 Task: Add an event with the title Second Lunch and Learn: Effective Email Communication, date '2024/05/26', time 7:30 AM to 9:30 AMand add a description: The facilitator will provide a briefing on the rules, objectives, and safety guidelines of the scavenger hunt. Teams will receive their scavenger hunt checklist, which may include a combination of physical objects to find, riddles to solve, or tasks to complete.Select event color  Sage . Add location for the event as: 456 Parthenon, Athens, Greece, logged in from the account softage.6@softage.netand send the event invitation to softage.4@softage.net and softage.5@softage.net. Set a reminder for the event Daily
Action: Mouse moved to (101, 111)
Screenshot: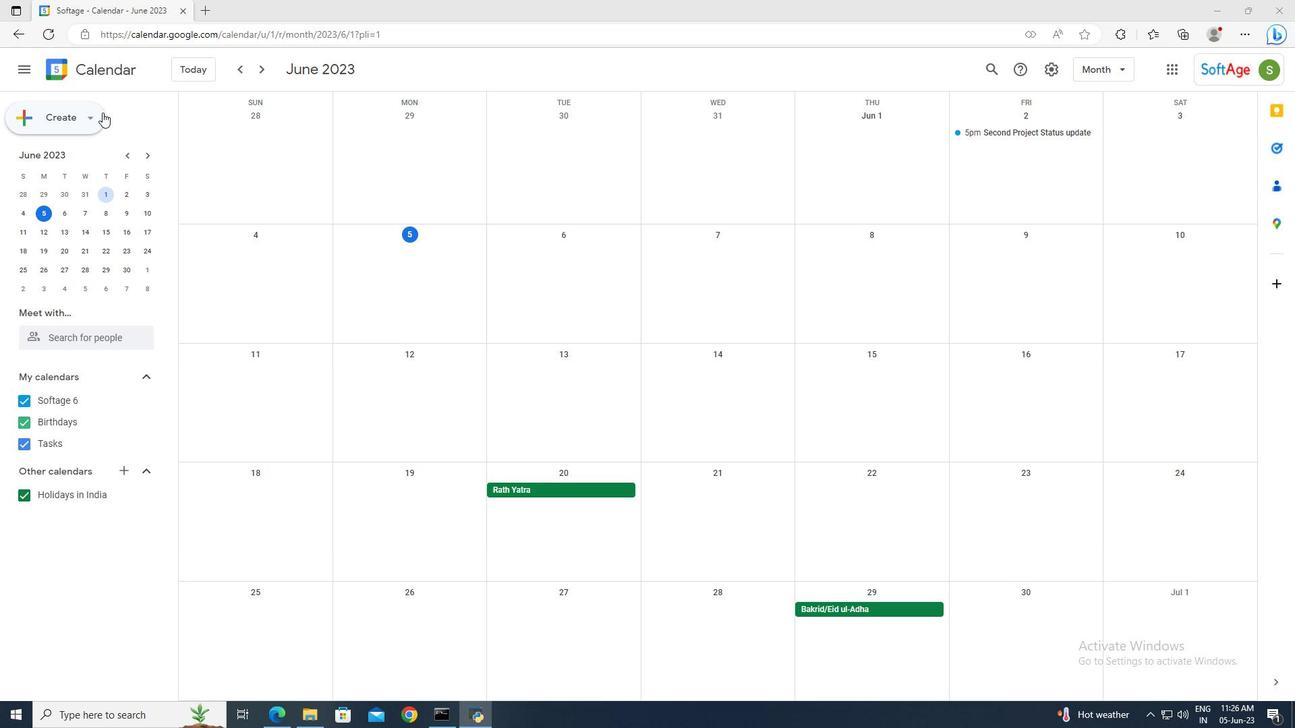 
Action: Mouse pressed left at (101, 111)
Screenshot: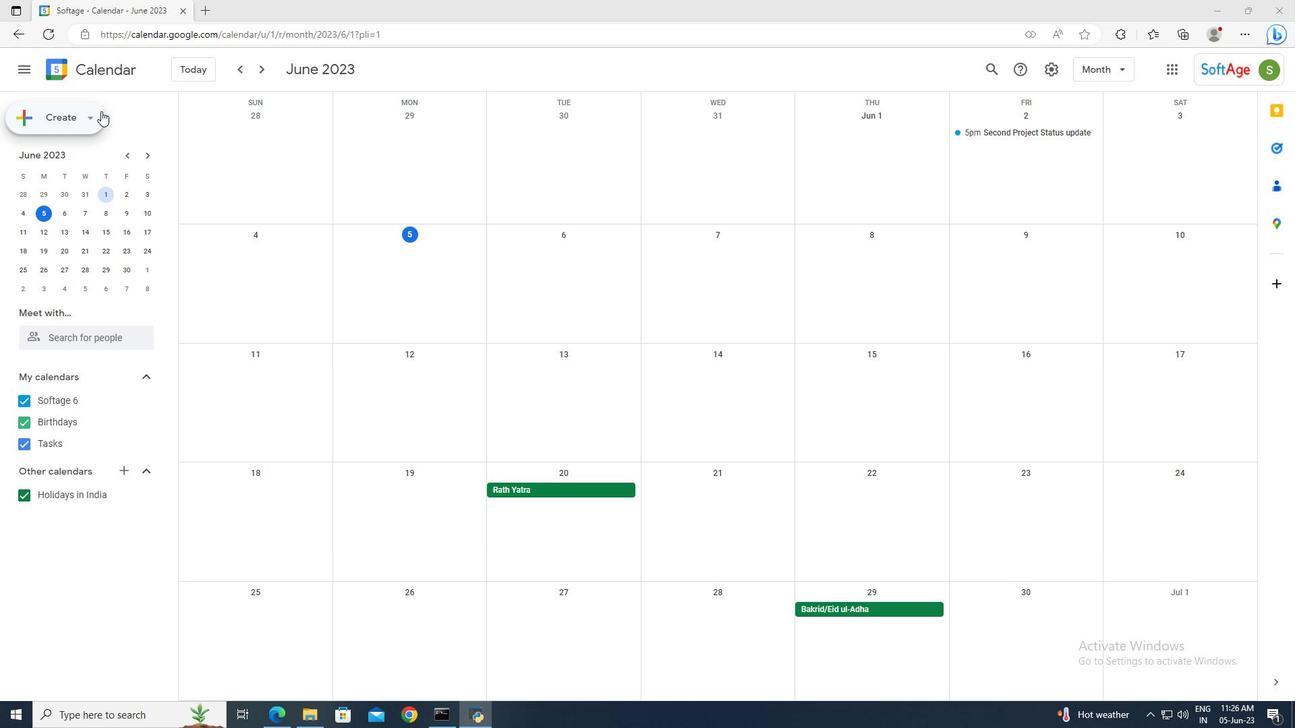 
Action: Mouse moved to (103, 147)
Screenshot: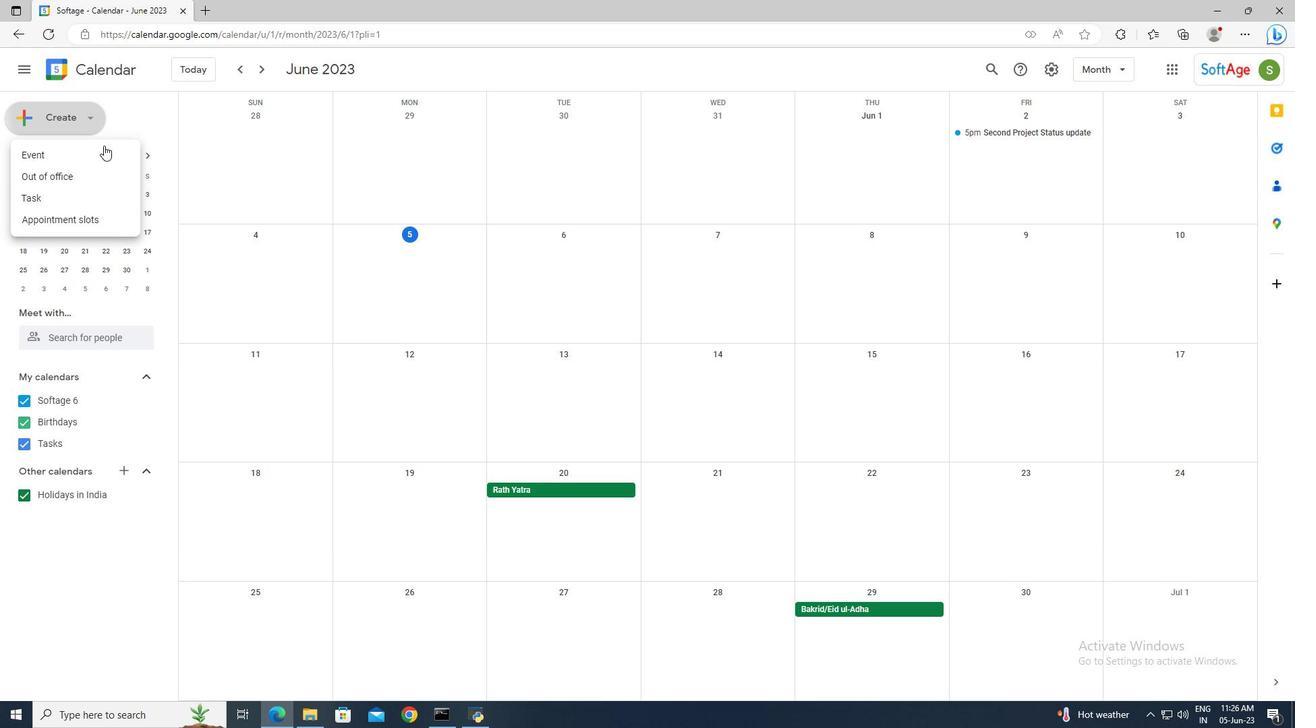 
Action: Mouse pressed left at (103, 147)
Screenshot: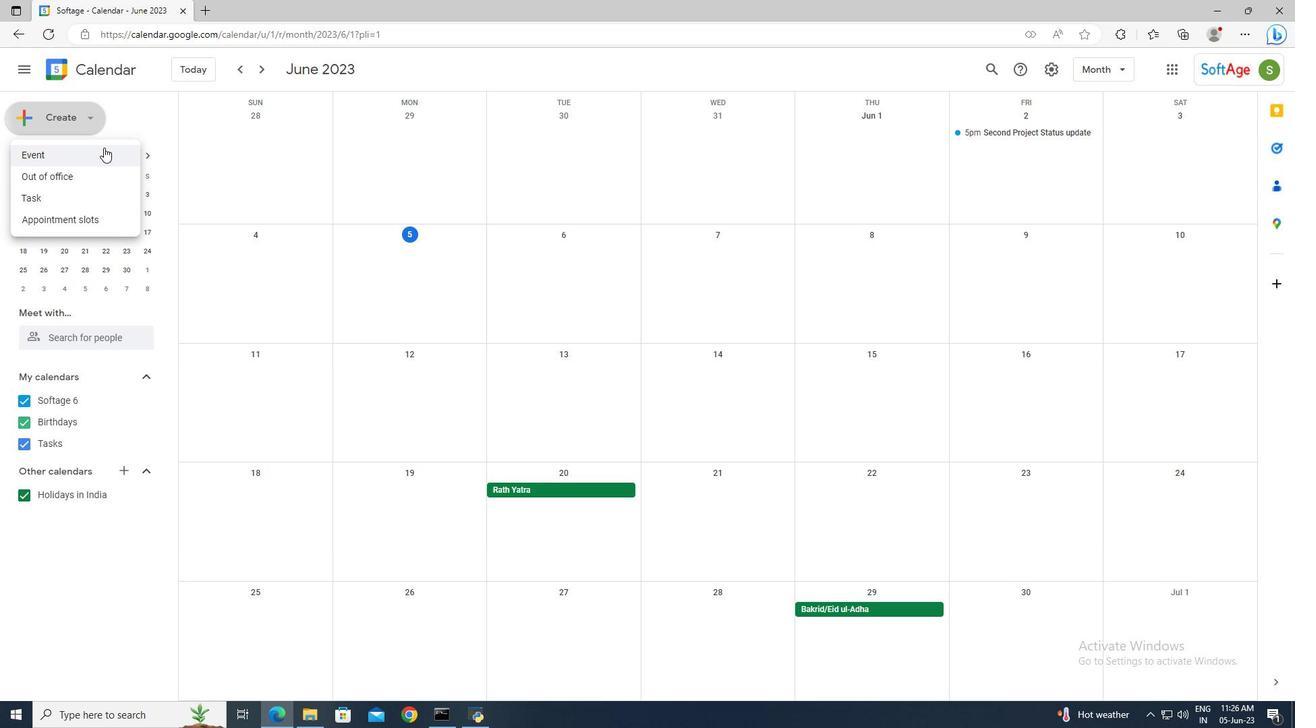 
Action: Mouse moved to (655, 460)
Screenshot: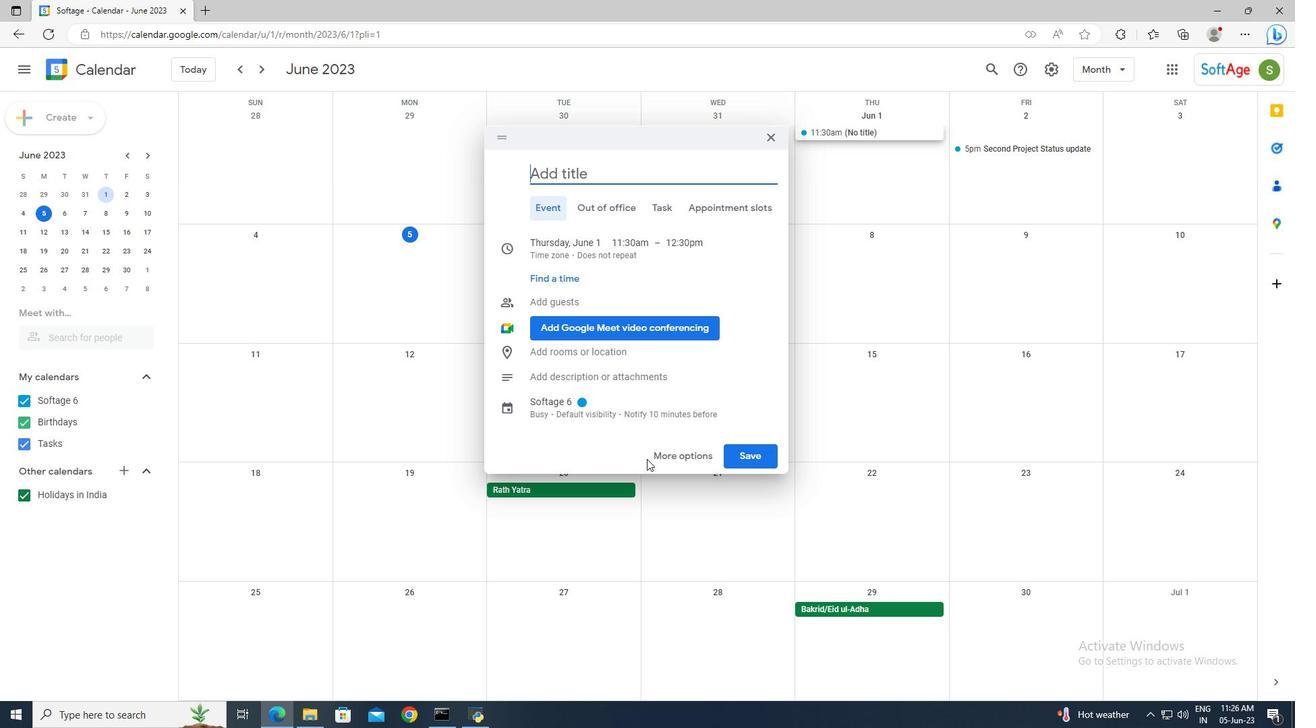 
Action: Mouse pressed left at (655, 460)
Screenshot: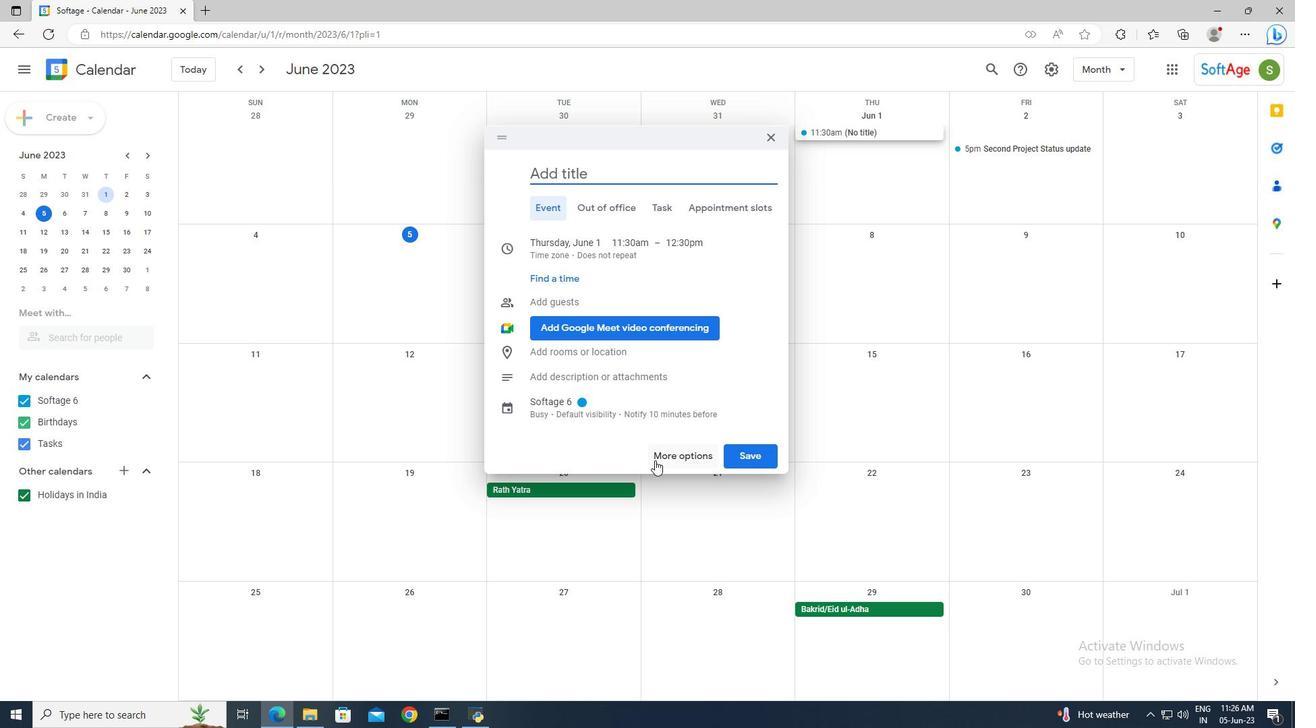 
Action: Mouse moved to (348, 83)
Screenshot: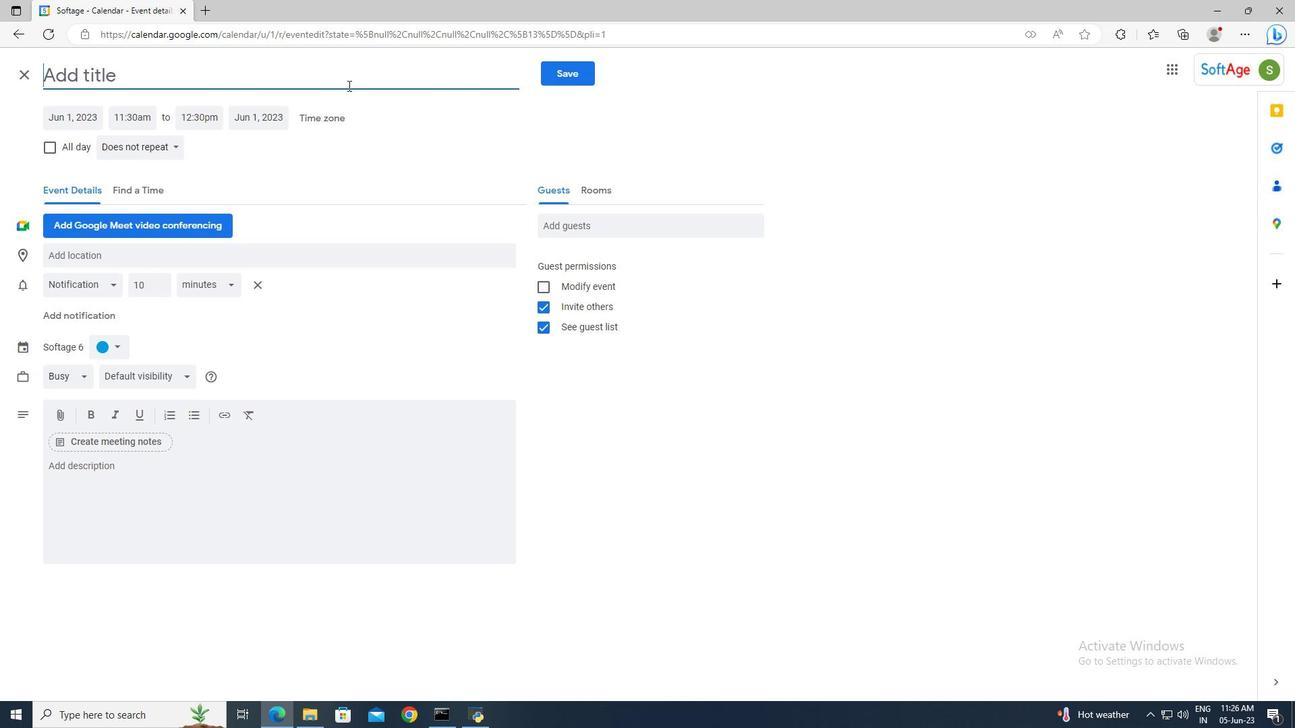 
Action: Mouse pressed left at (348, 83)
Screenshot: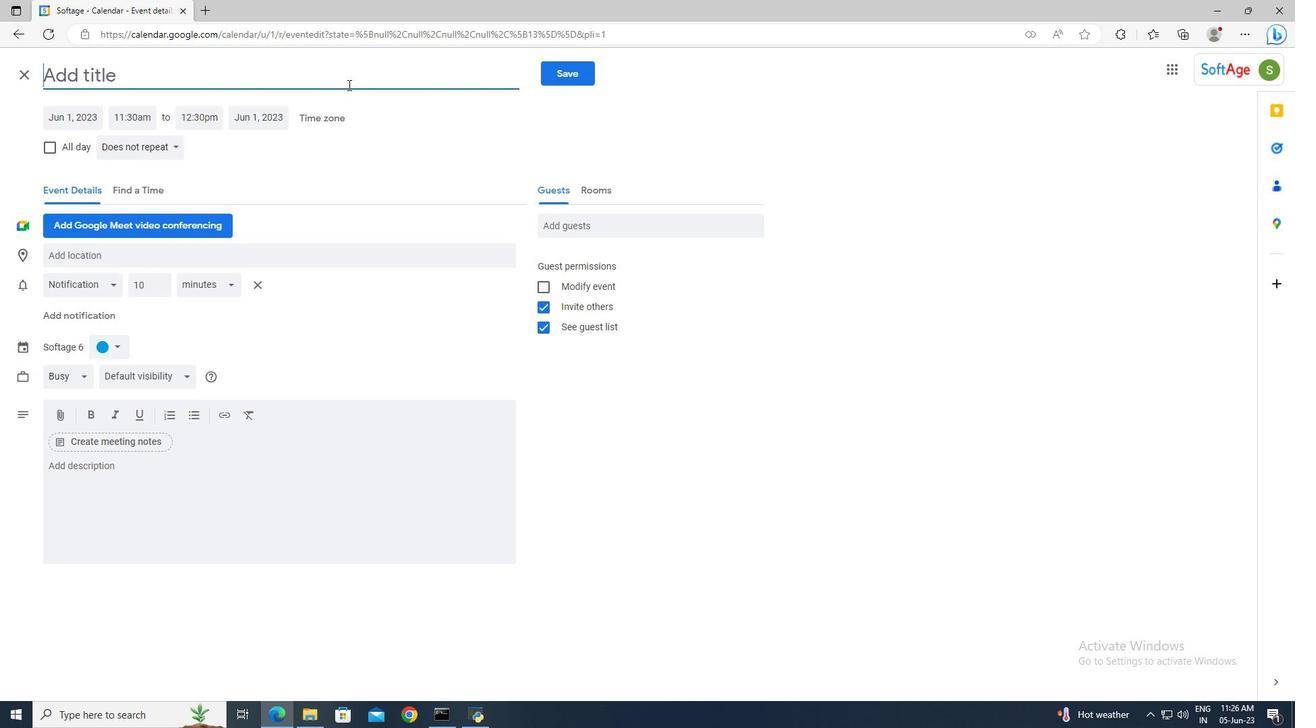 
Action: Key pressed <Key.shift>Second<Key.space><Key.shift>Lunch<Key.space>and<Key.space><Key.shift>Learn<Key.shift>:<Key.space><Key.shift>Effective<Key.space><Key.shift>Email<Key.space><Key.shift>Communication
Screenshot: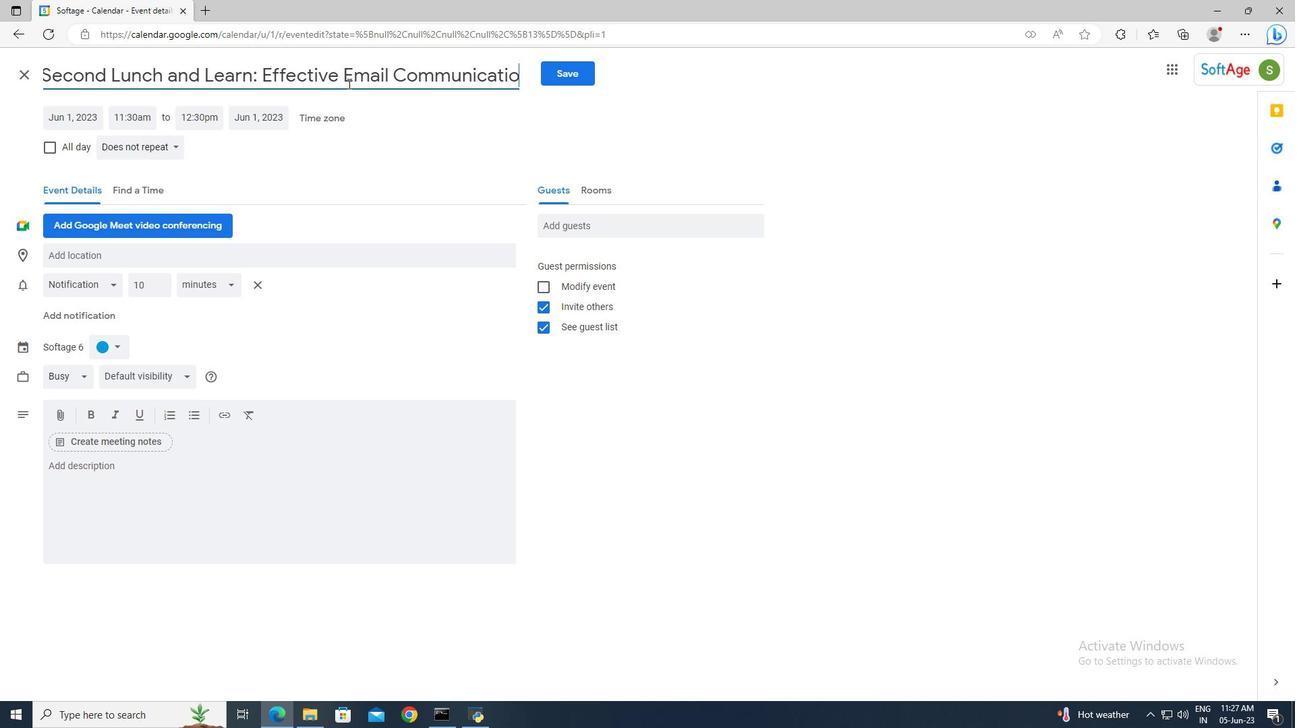 
Action: Mouse moved to (99, 118)
Screenshot: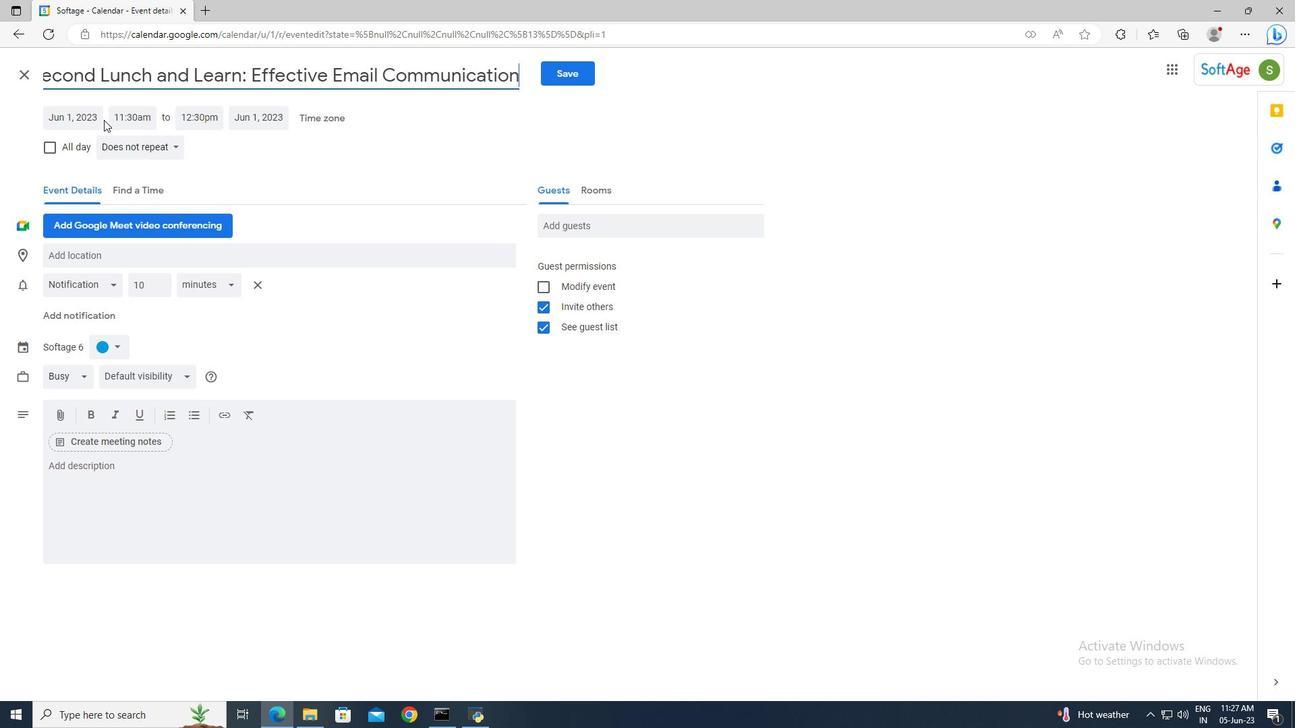 
Action: Mouse pressed left at (99, 118)
Screenshot: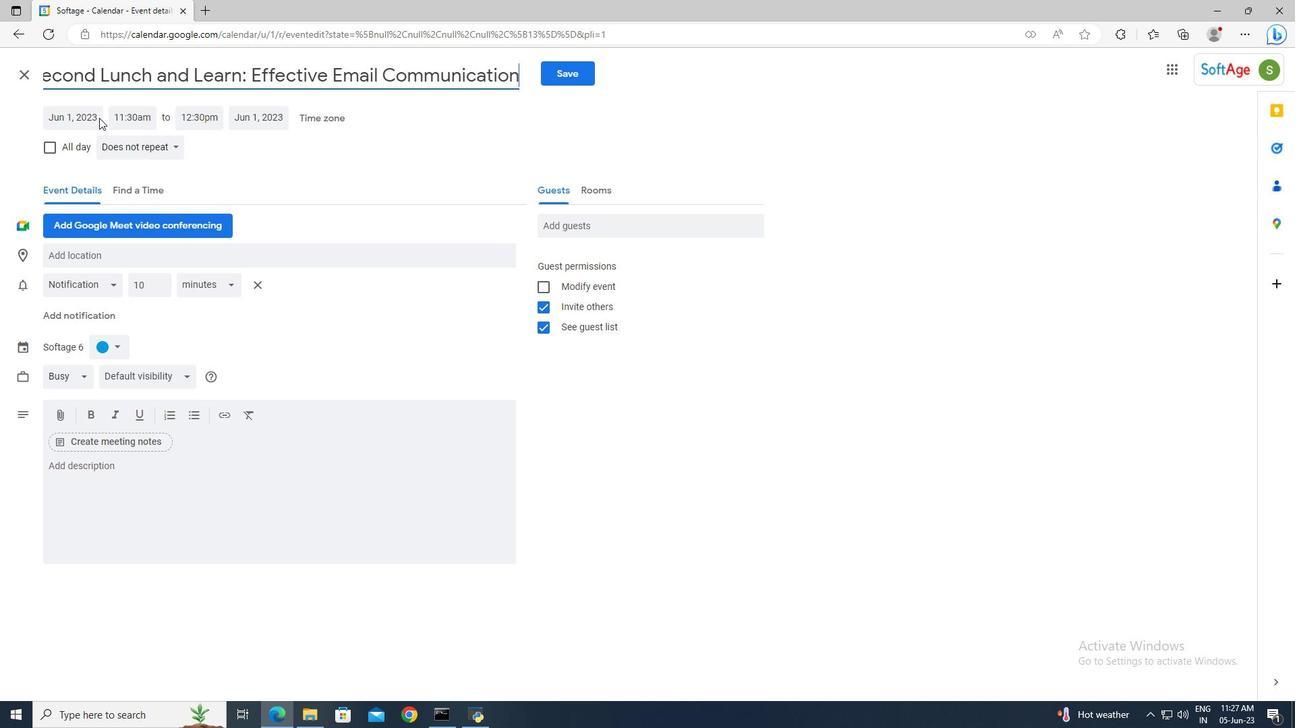 
Action: Mouse moved to (215, 148)
Screenshot: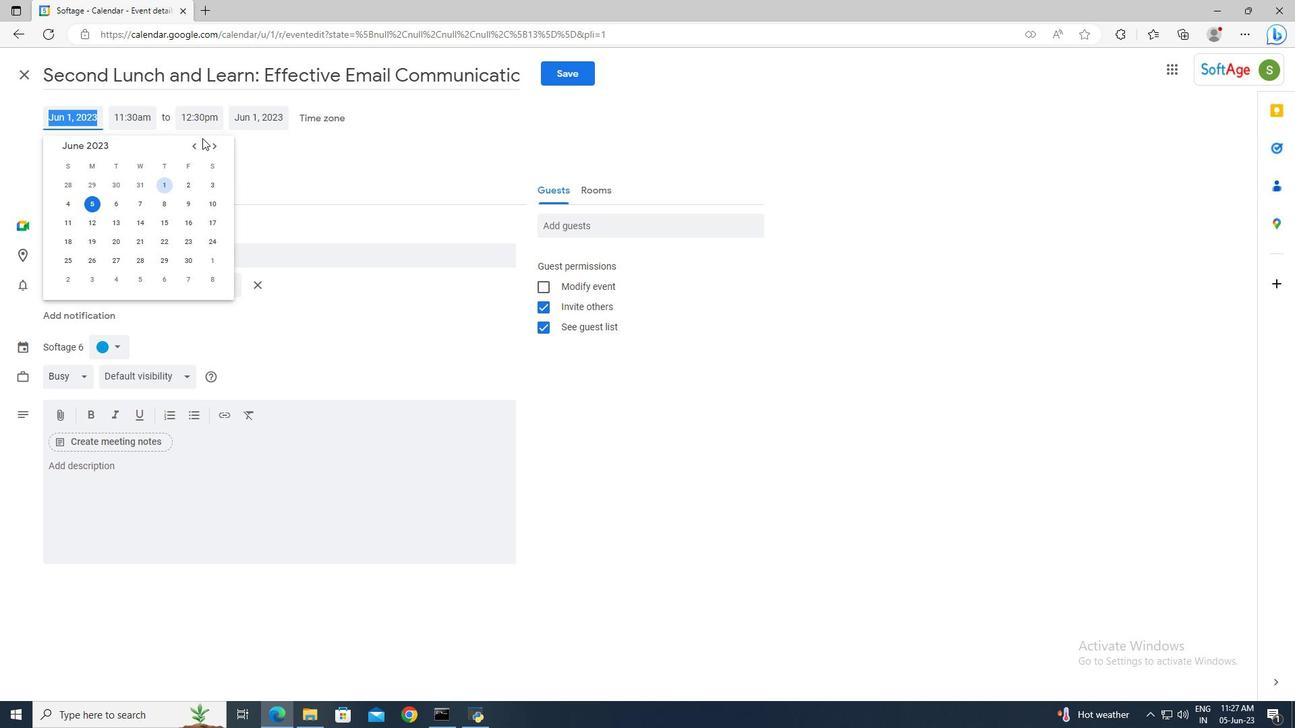 
Action: Mouse pressed left at (215, 148)
Screenshot: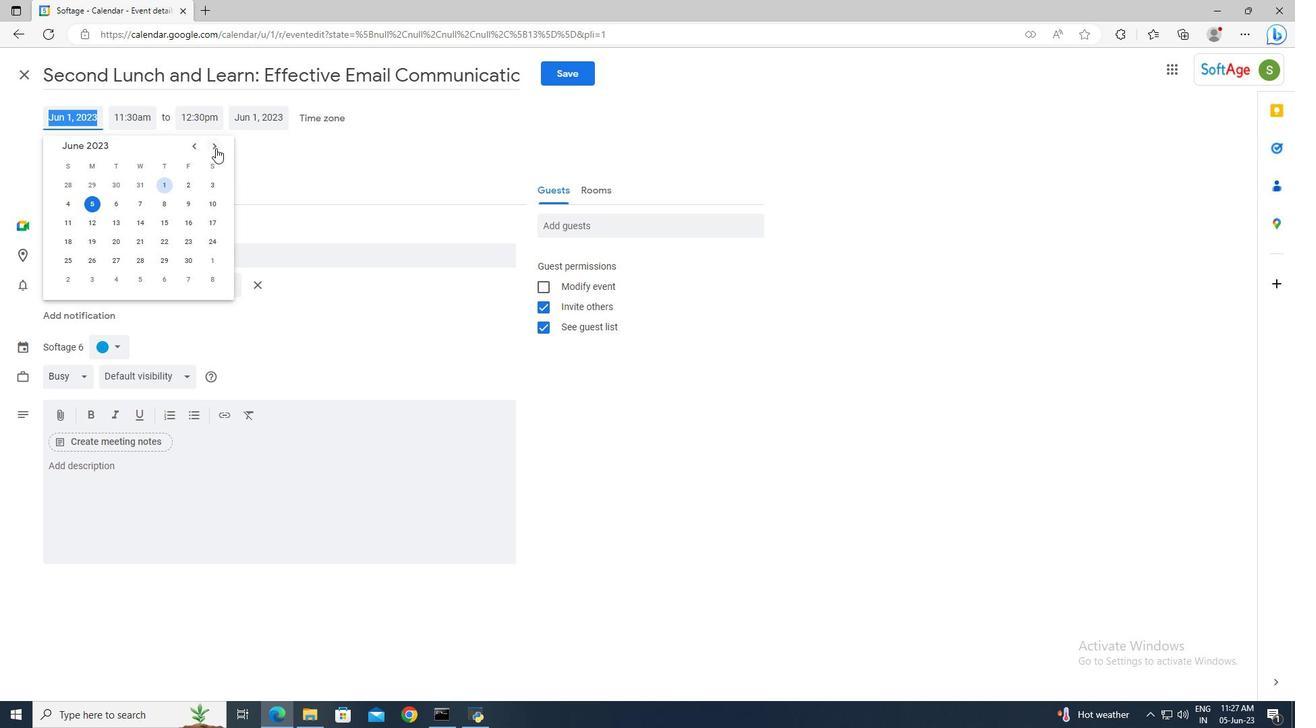 
Action: Mouse pressed left at (215, 148)
Screenshot: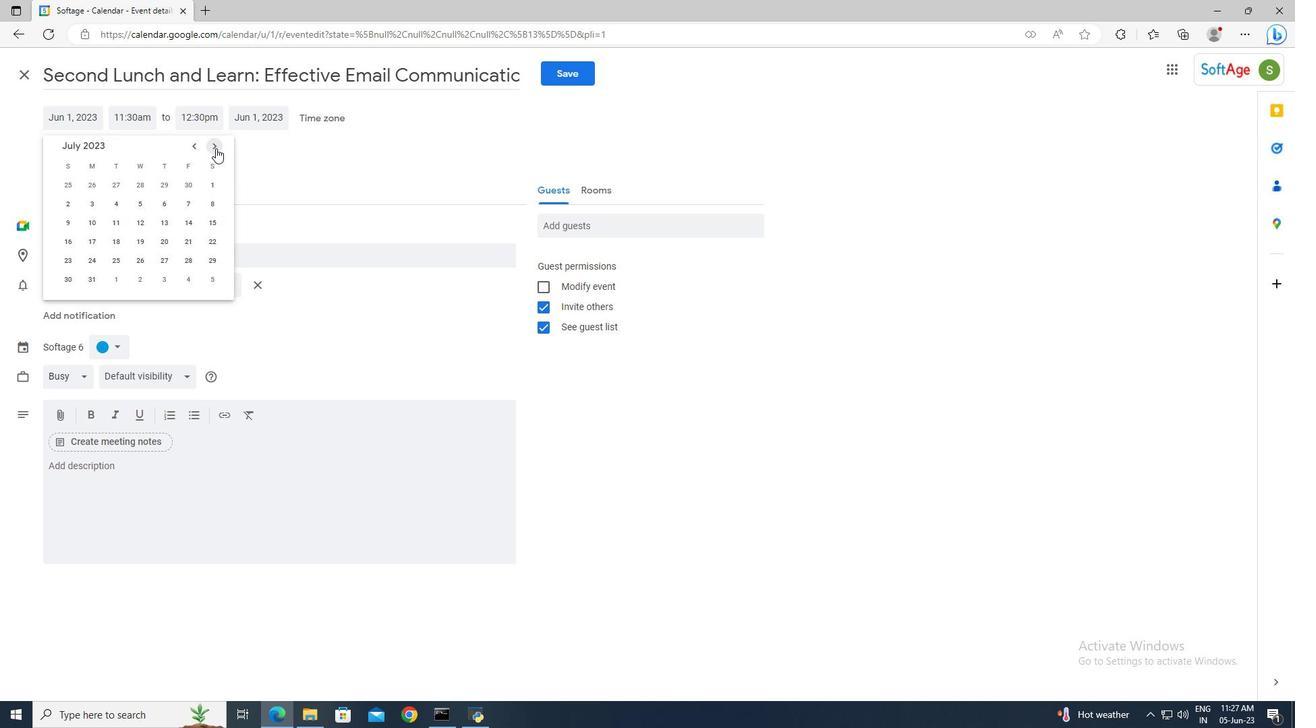 
Action: Mouse pressed left at (215, 148)
Screenshot: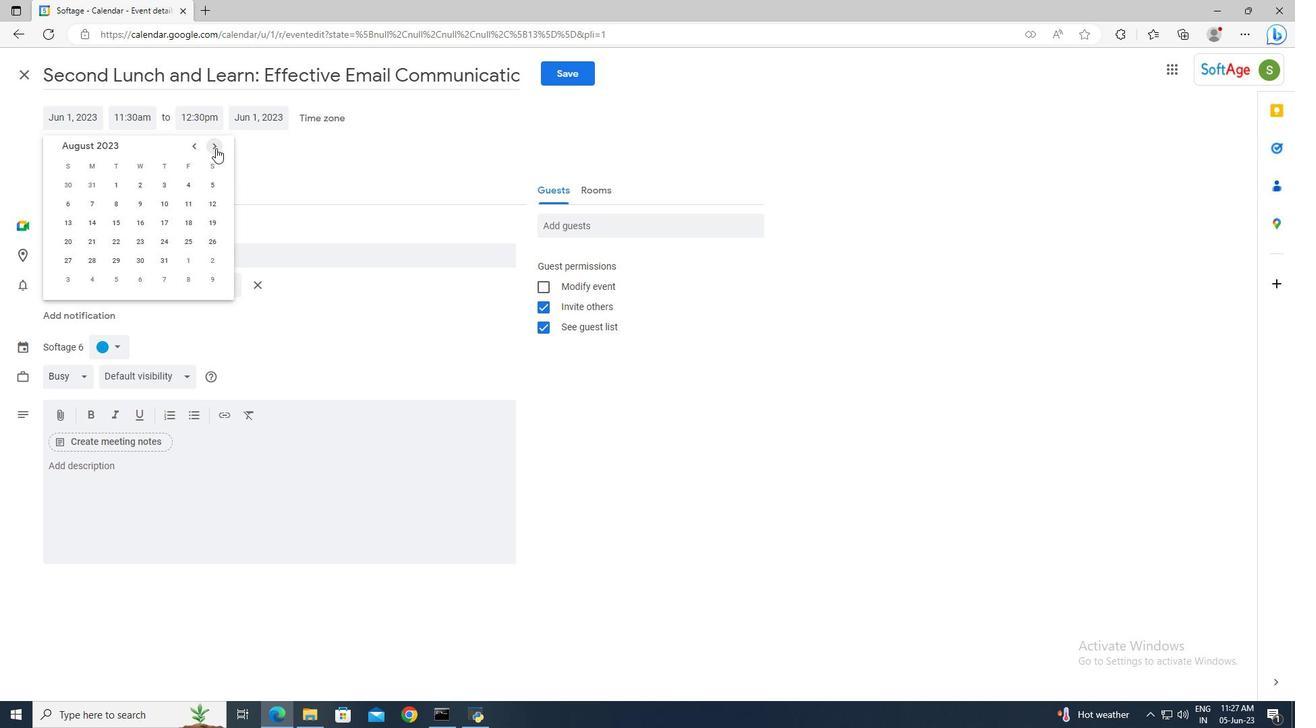
Action: Mouse pressed left at (215, 148)
Screenshot: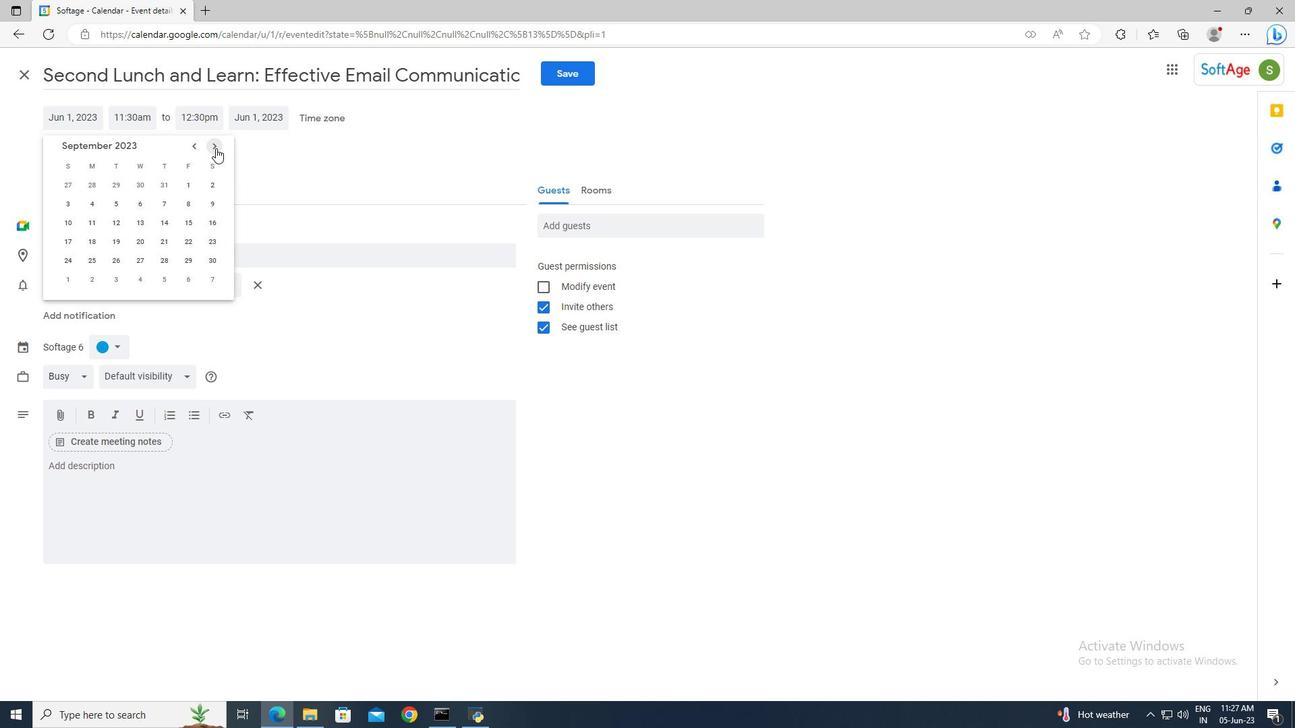 
Action: Mouse pressed left at (215, 148)
Screenshot: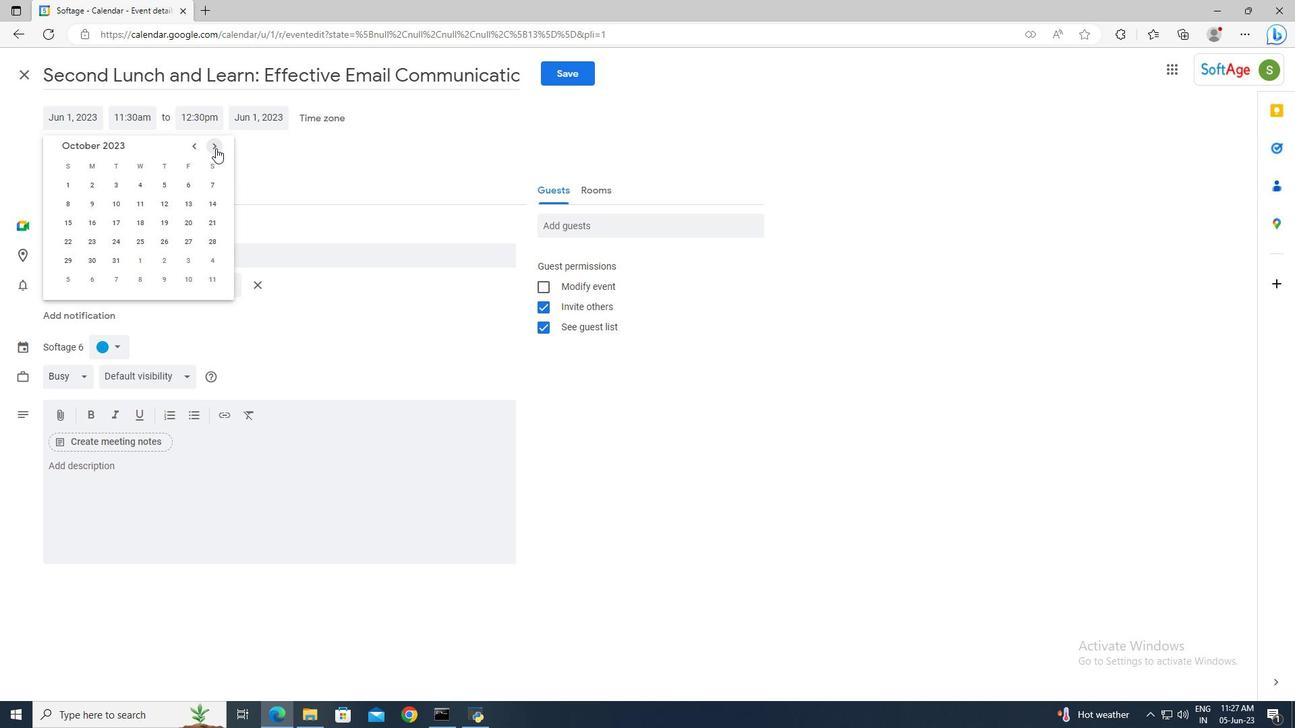
Action: Mouse pressed left at (215, 148)
Screenshot: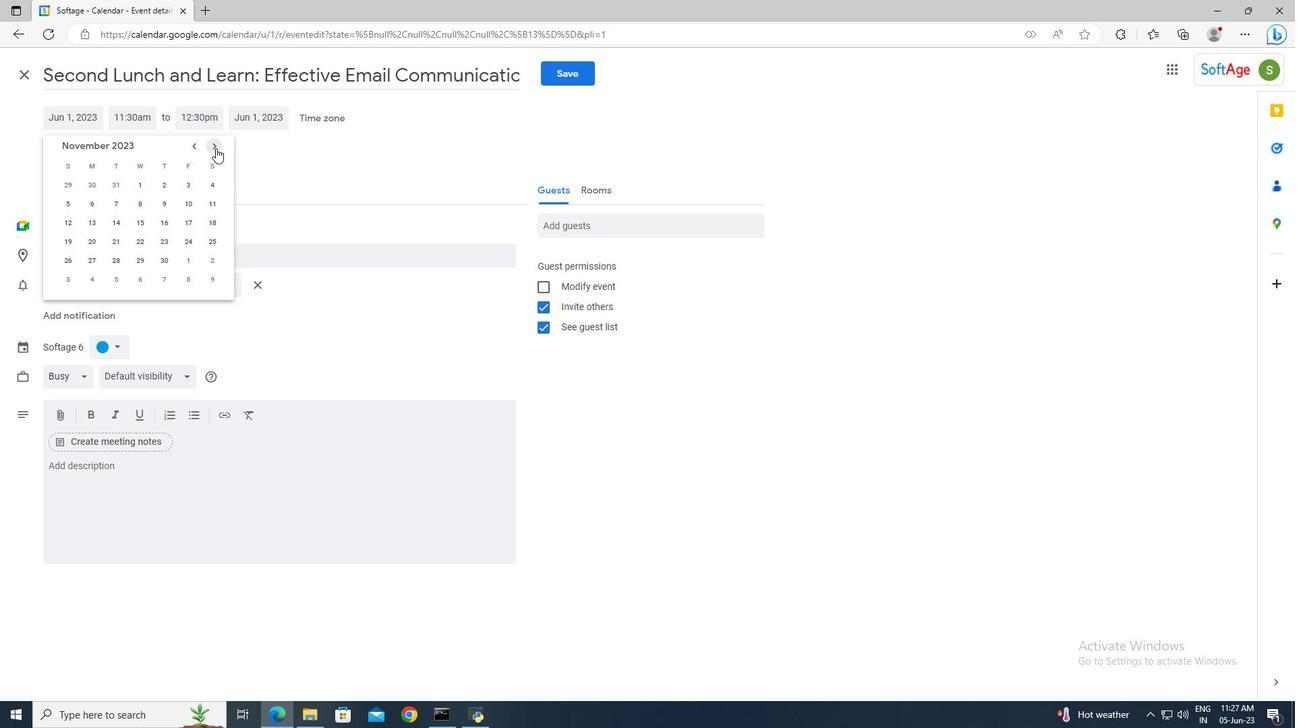 
Action: Mouse pressed left at (215, 148)
Screenshot: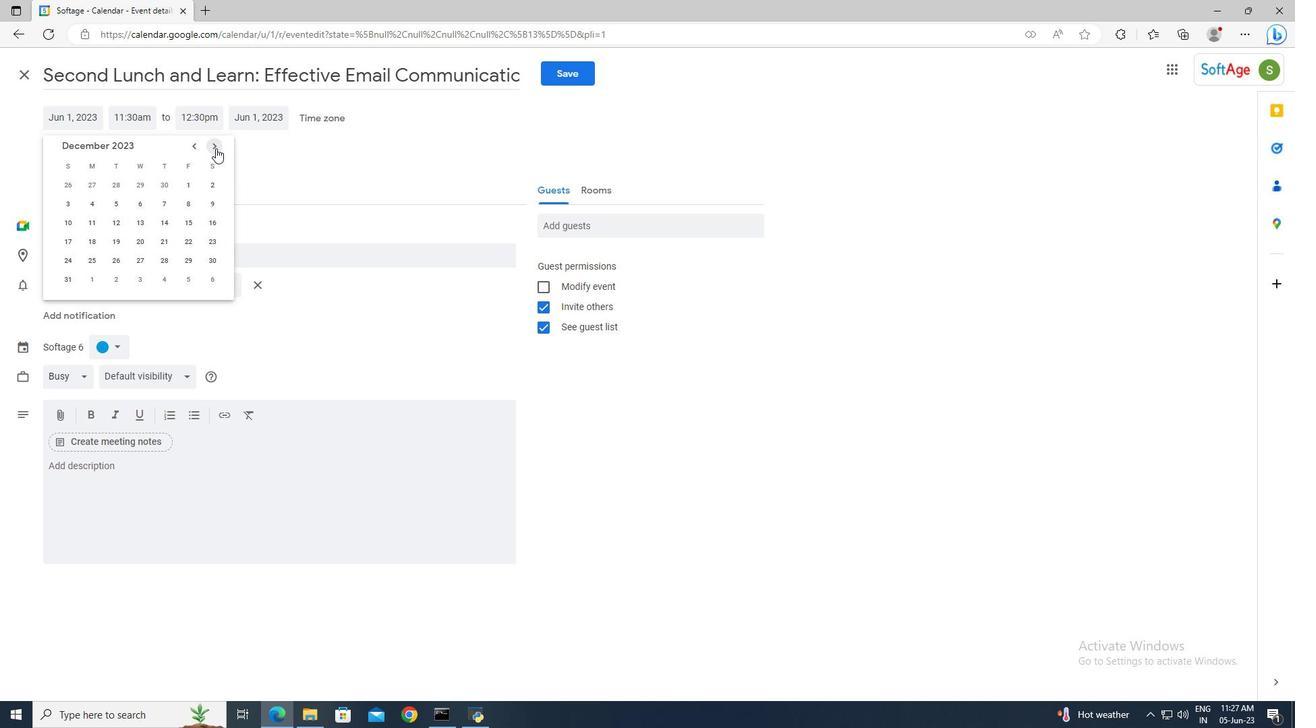 
Action: Mouse pressed left at (215, 148)
Screenshot: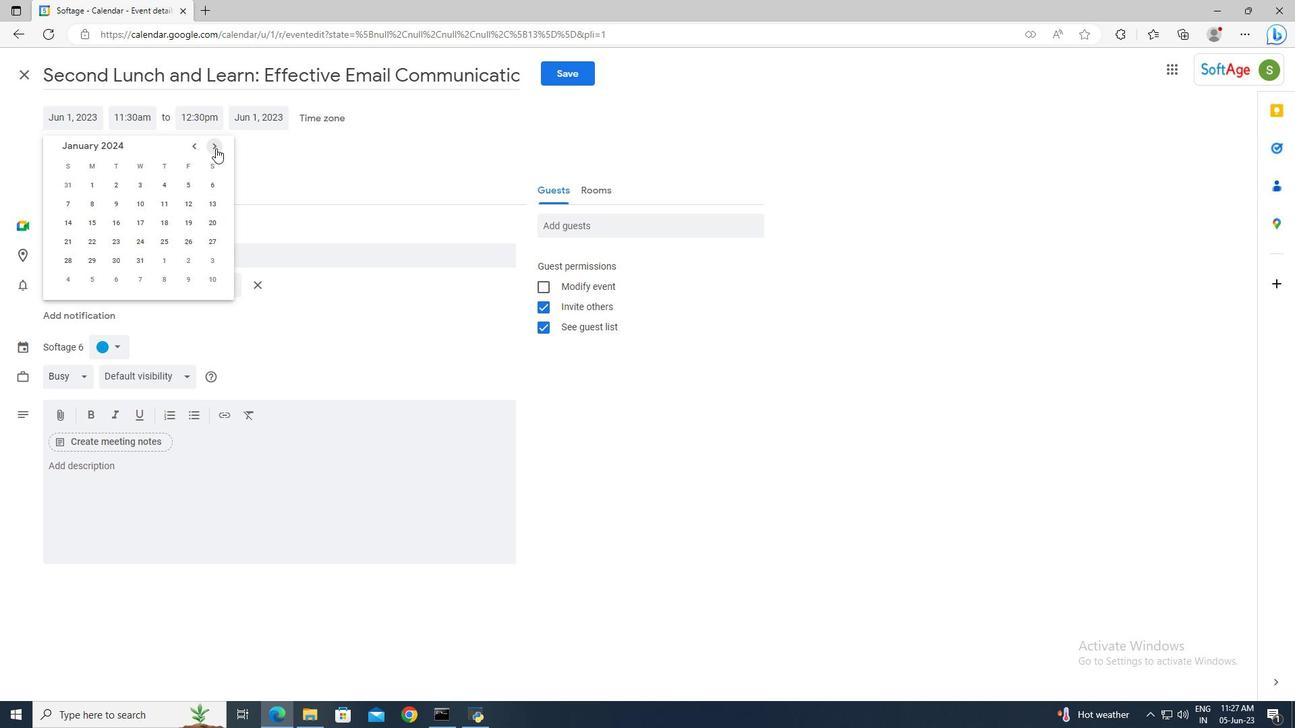
Action: Mouse moved to (215, 148)
Screenshot: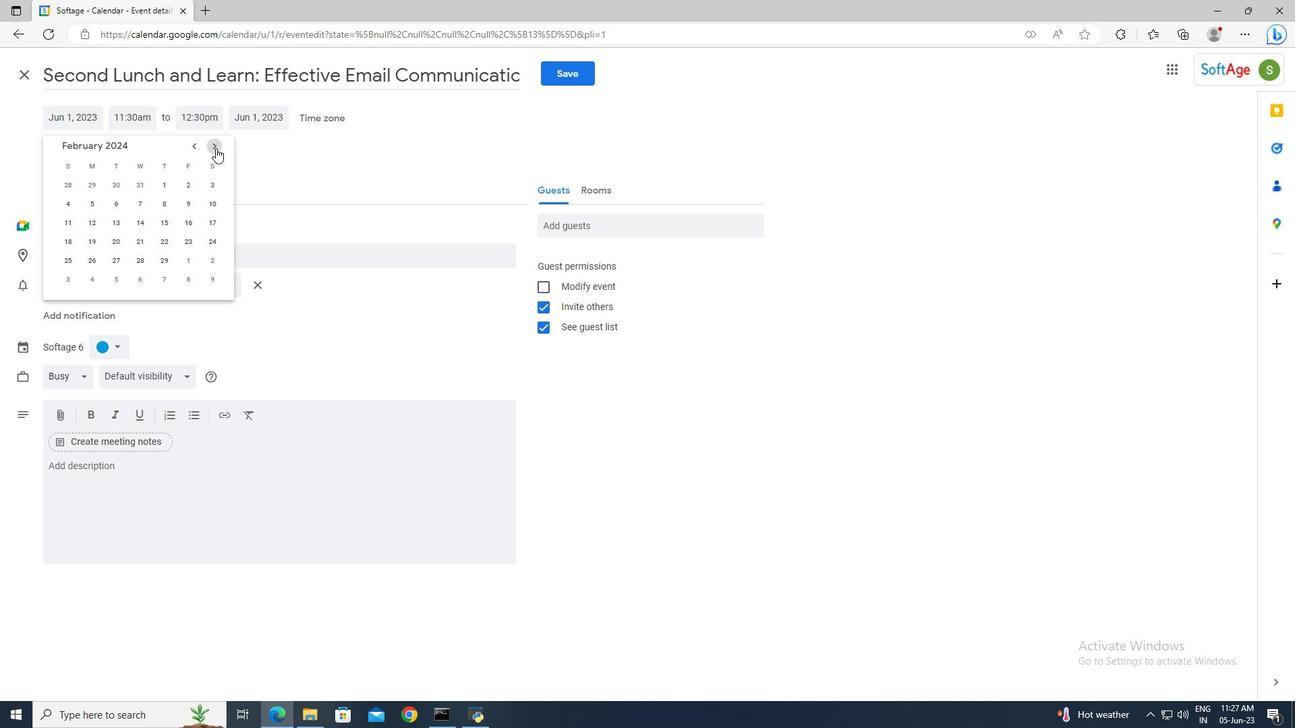 
Action: Mouse pressed left at (215, 148)
Screenshot: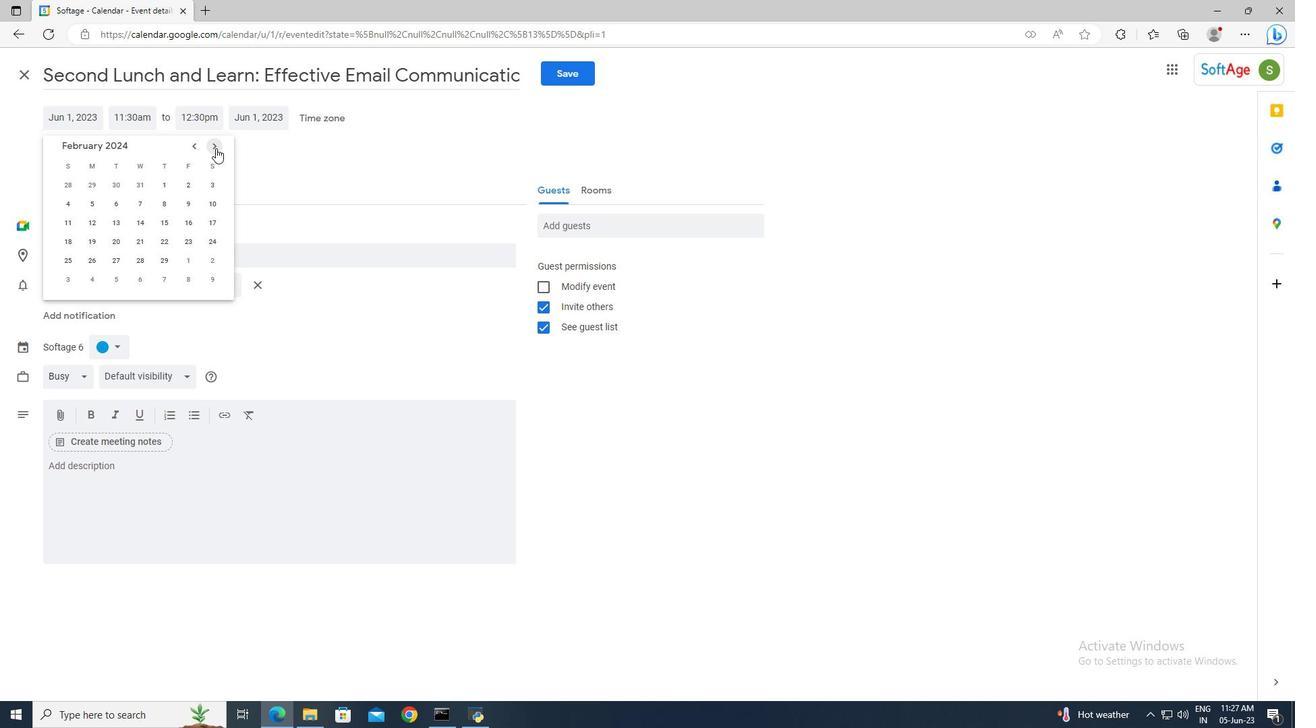 
Action: Mouse pressed left at (215, 148)
Screenshot: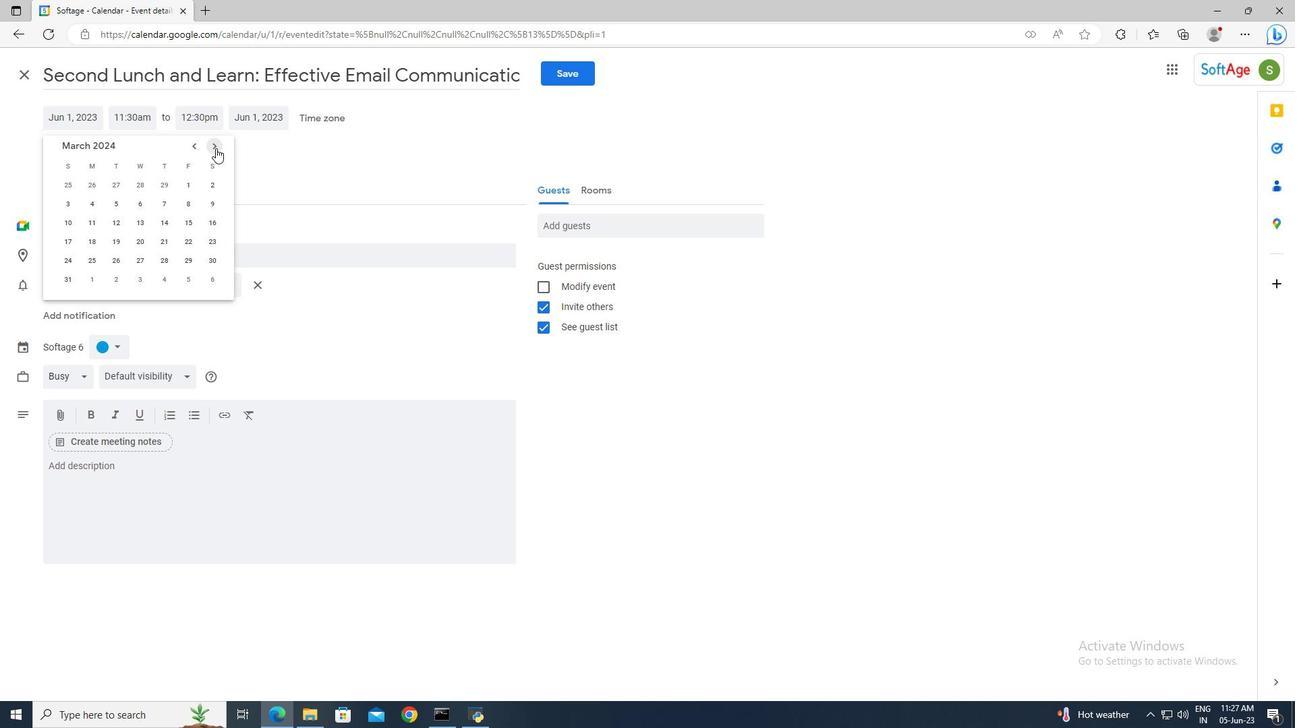 
Action: Mouse pressed left at (215, 148)
Screenshot: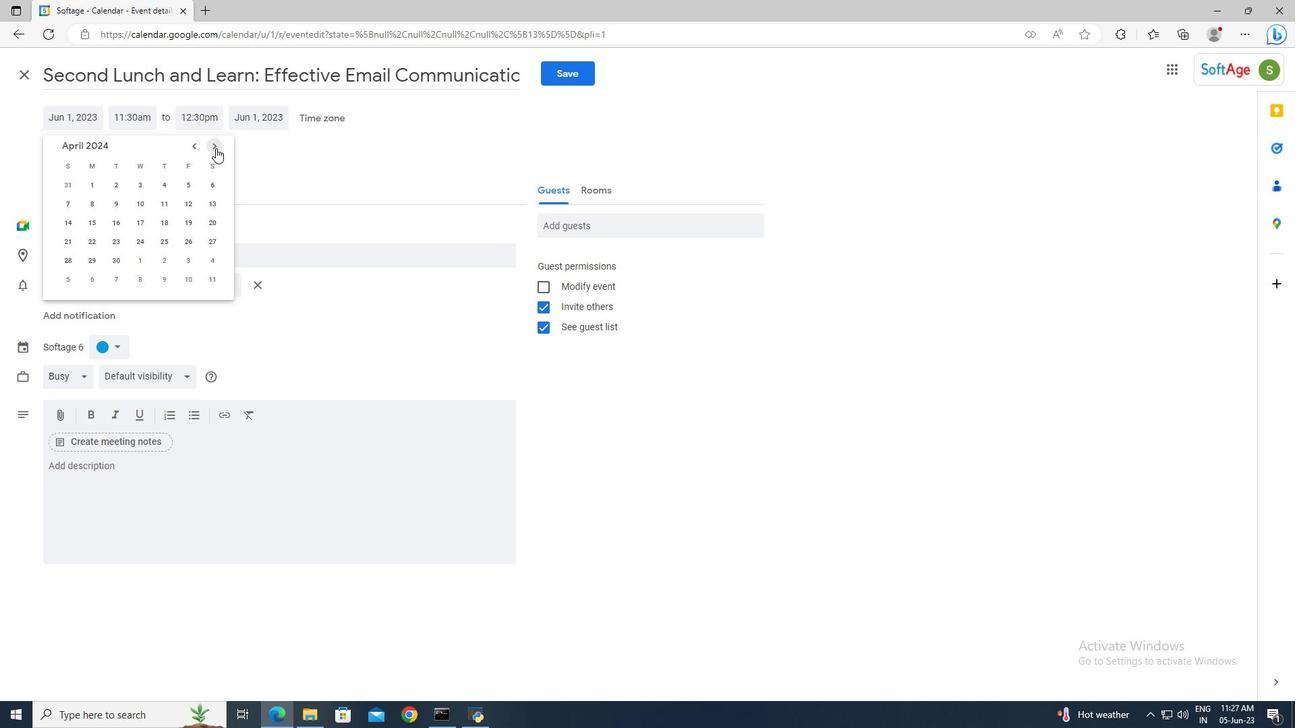 
Action: Mouse moved to (73, 258)
Screenshot: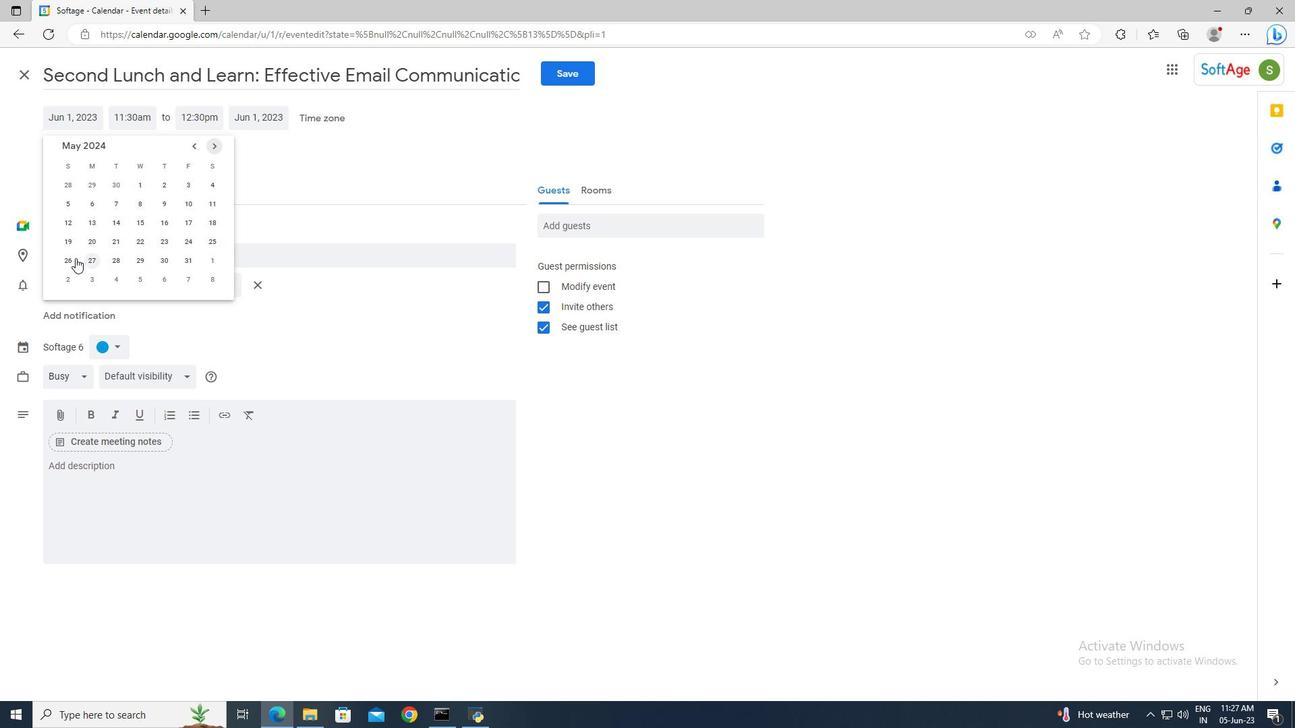 
Action: Mouse pressed left at (73, 258)
Screenshot: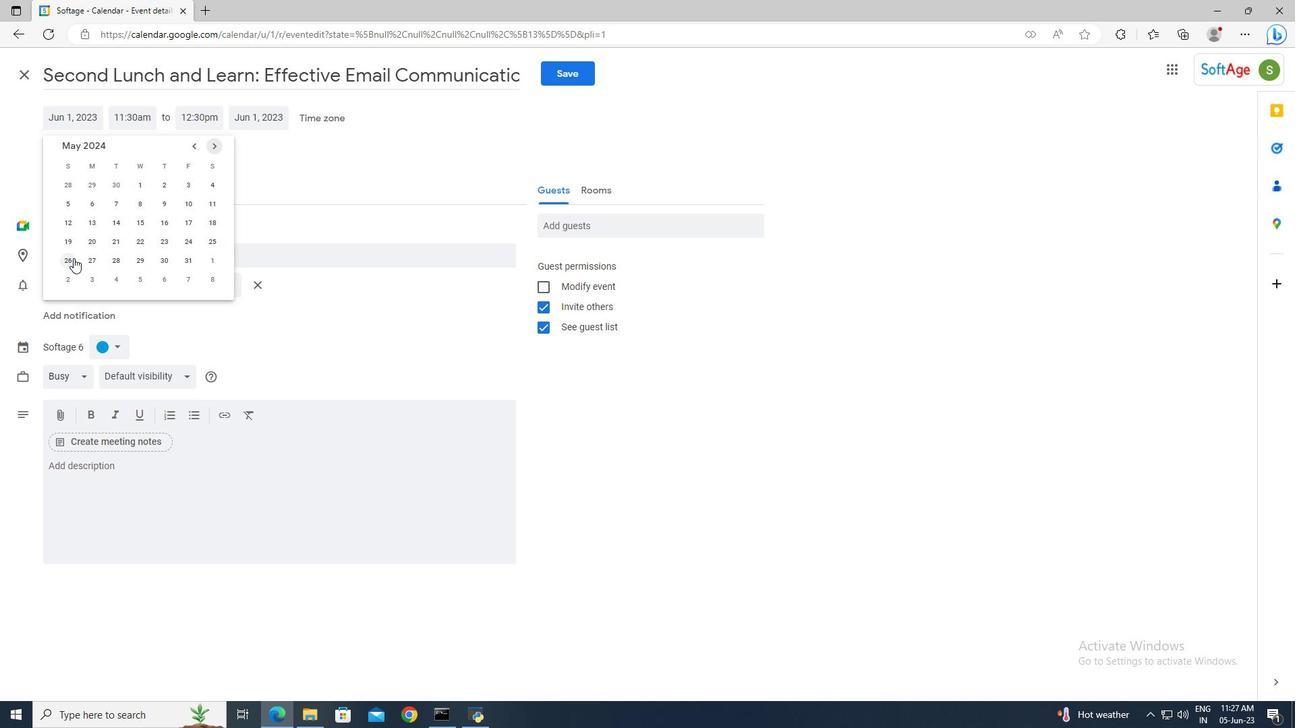 
Action: Mouse moved to (136, 125)
Screenshot: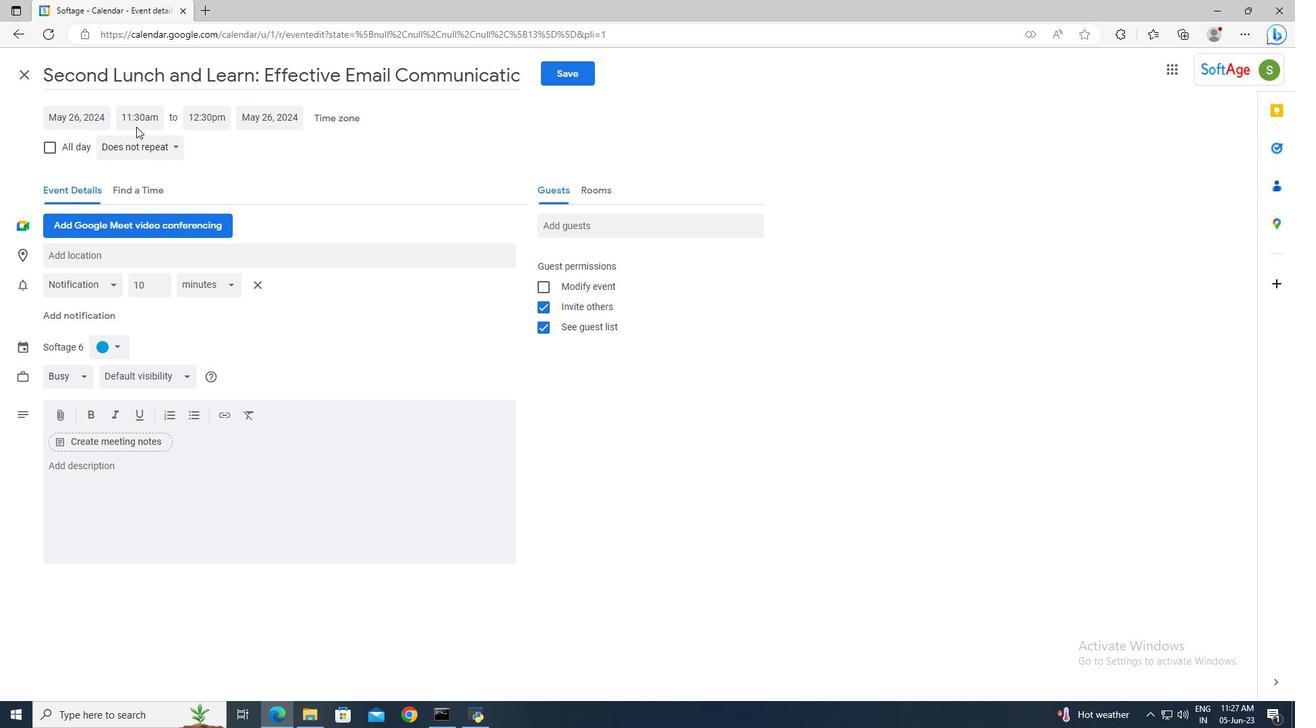
Action: Mouse pressed left at (136, 125)
Screenshot: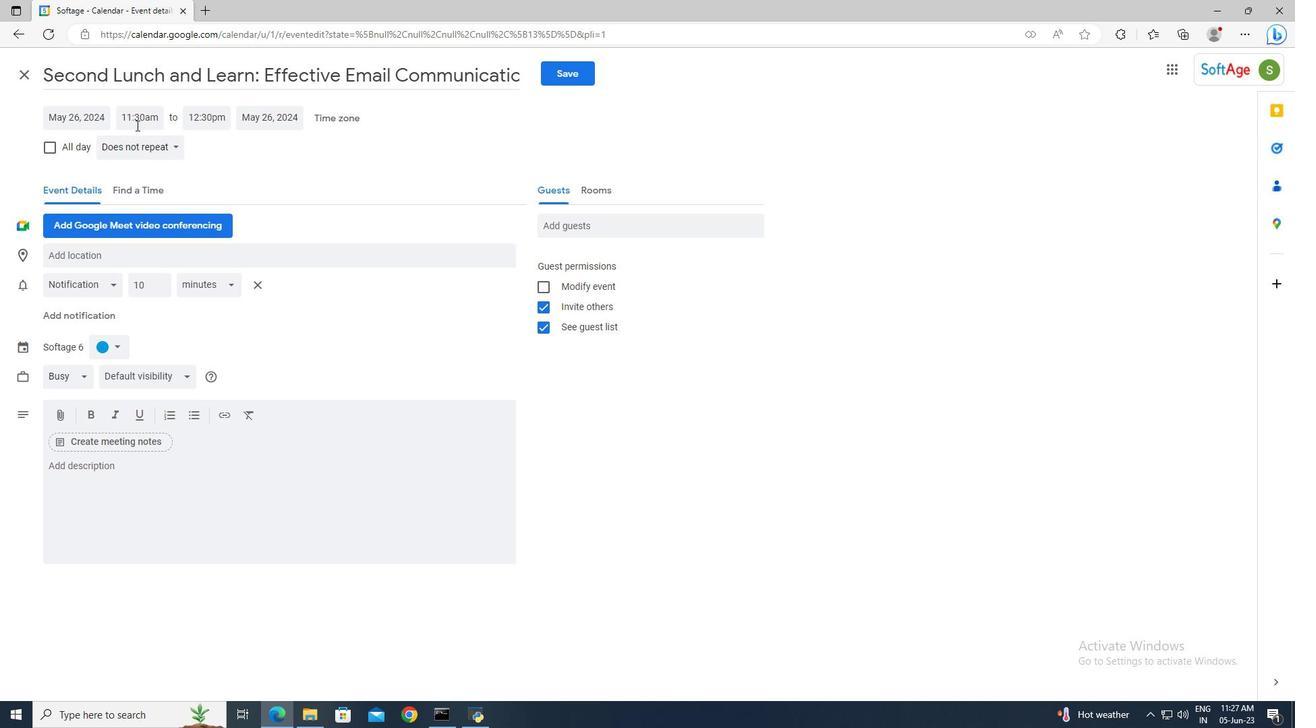 
Action: Key pressed 7<Key.shift>:30am<Key.enter><Key.tab>9<Key.shift>:30<Key.enter>
Screenshot: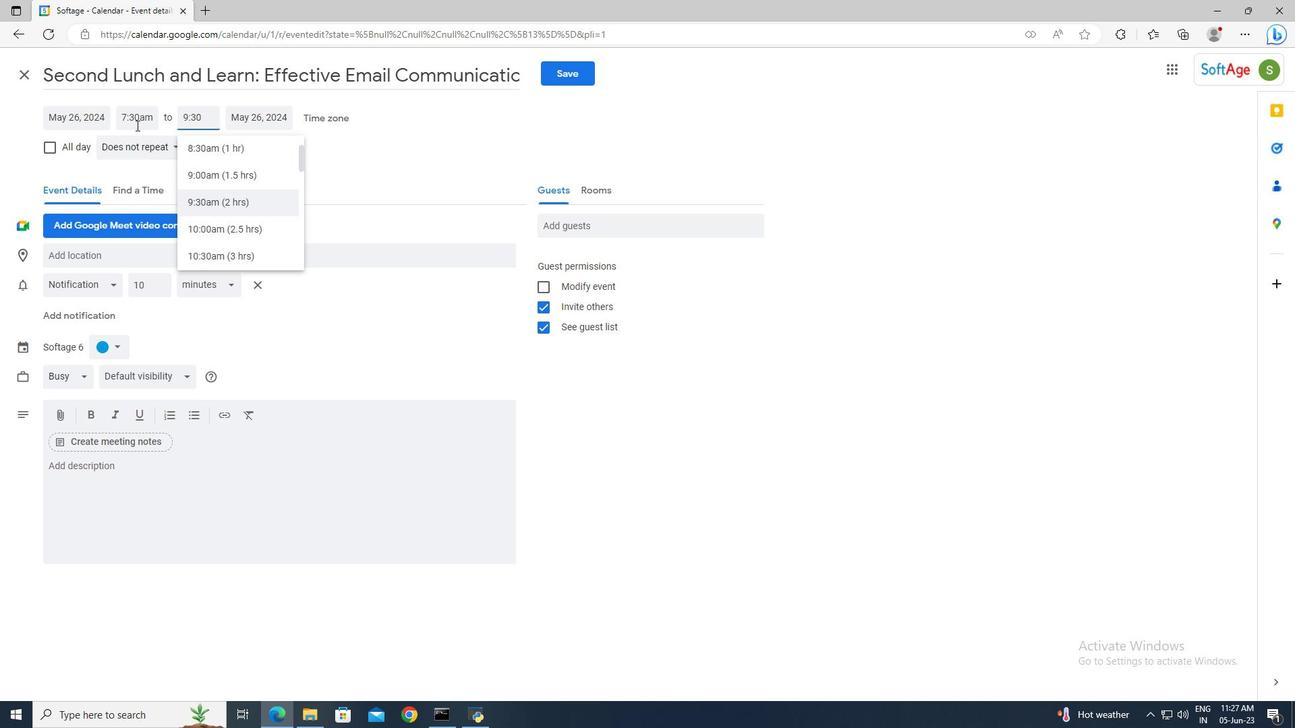 
Action: Mouse moved to (151, 469)
Screenshot: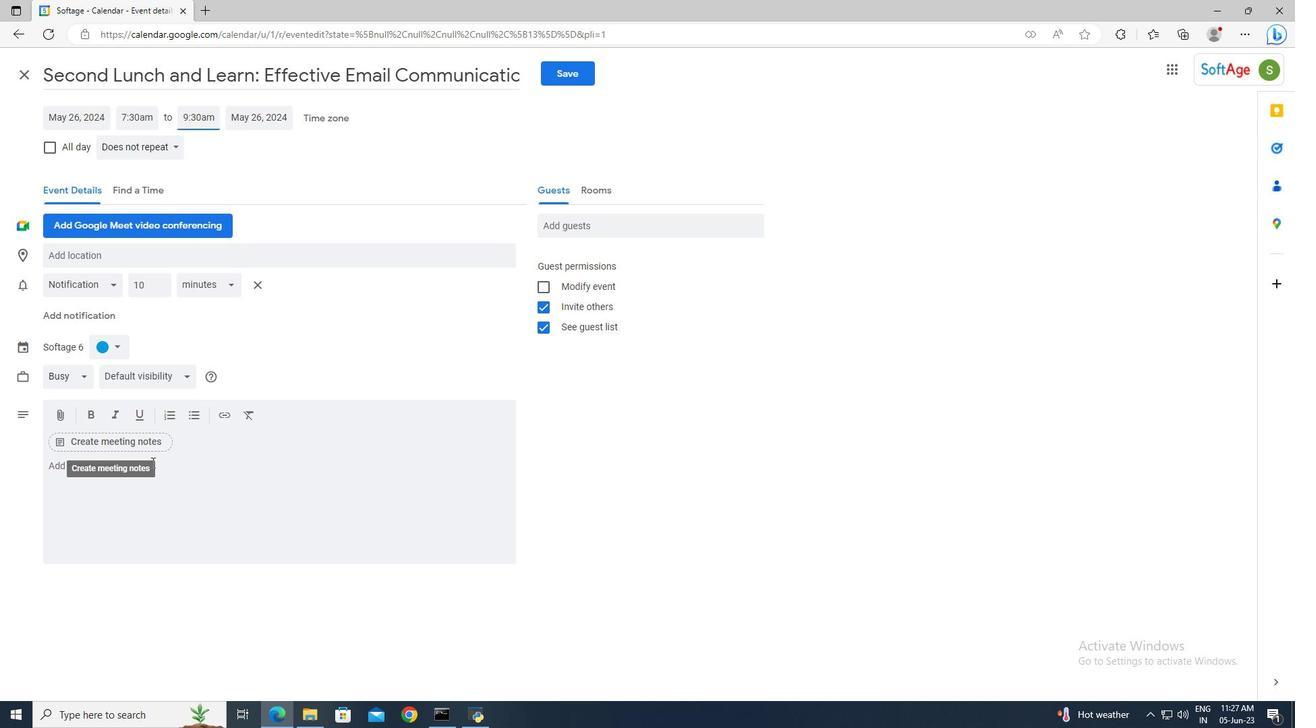 
Action: Mouse pressed left at (151, 469)
Screenshot: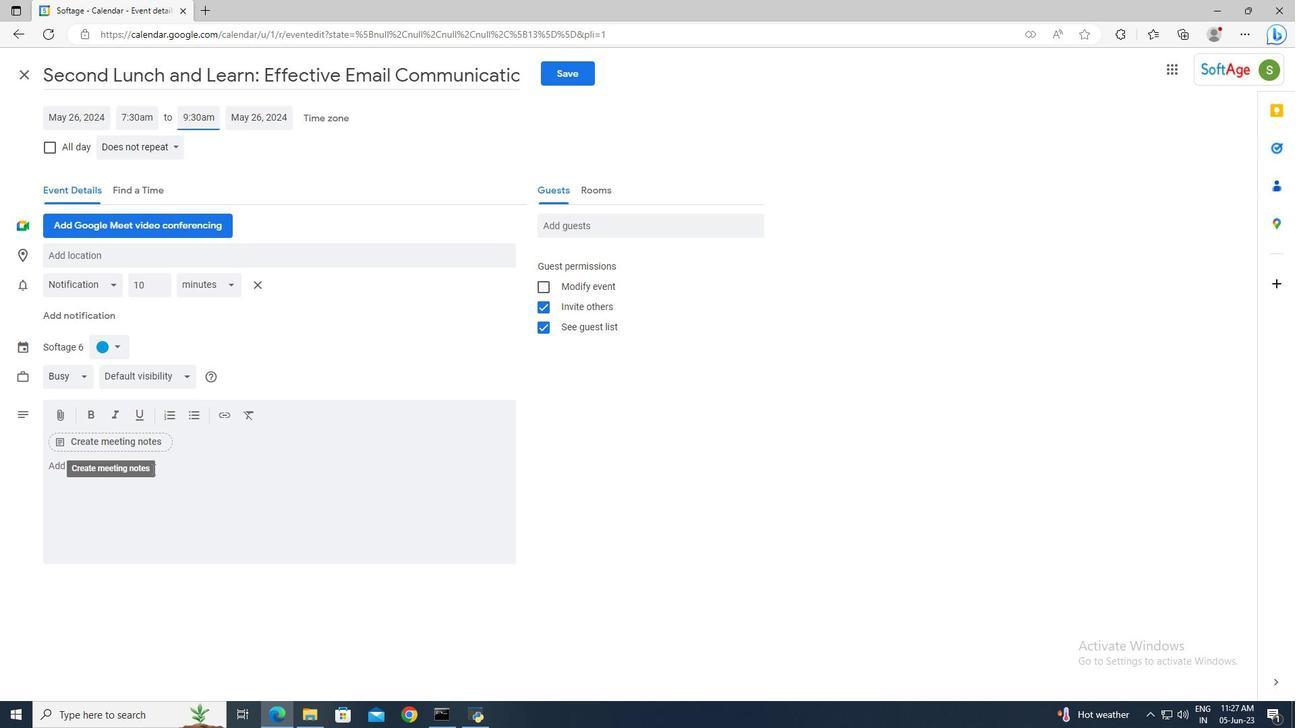 
Action: Key pressed <Key.shift>The<Key.space>facilitator<Key.space>will<Key.space>provide<Key.space>a<Key.space>brif\<Key.backspace><Key.backspace>efing<Key.space>on<Key.space>the<Key.space>rules,<Key.space>objectives,<Key.space>and<Key.space>safety<Key.space>guidelines<Key.space>of<Key.space>the<Key.space>scavenger<Key.space>hun<Key.space>c<Key.backspace><Key.backspace>t<Key.space>checklist,<Key.space>which<Key.space>may<Key.space>include<Key.space>a<Key.space>combination<Key.space>of<Key.space>physical<Key.space>objects<Key.space>to<Key.space>find,<Key.space>riddles<Key.space>to<Key.space>solve,<Key.space>or<Key.space>tasks<Key.space>to<Key.space>complete.
Screenshot: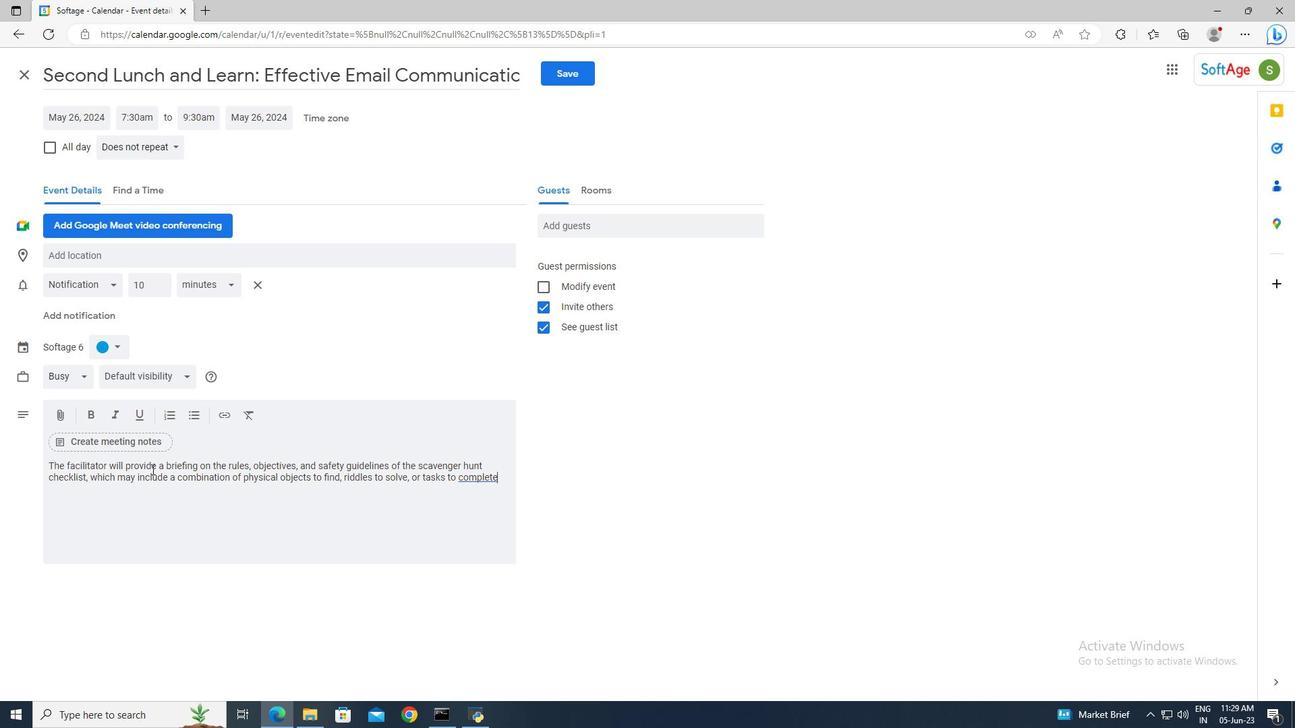 
Action: Mouse moved to (107, 348)
Screenshot: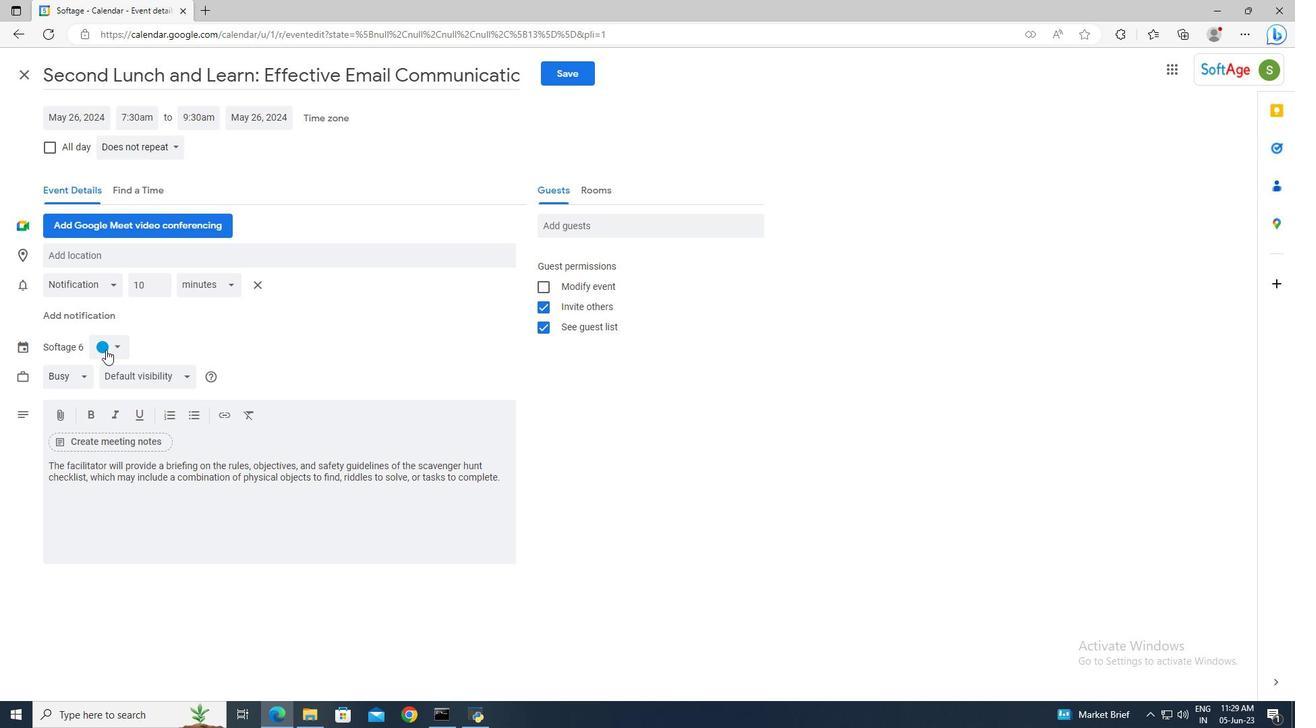
Action: Mouse pressed left at (107, 348)
Screenshot: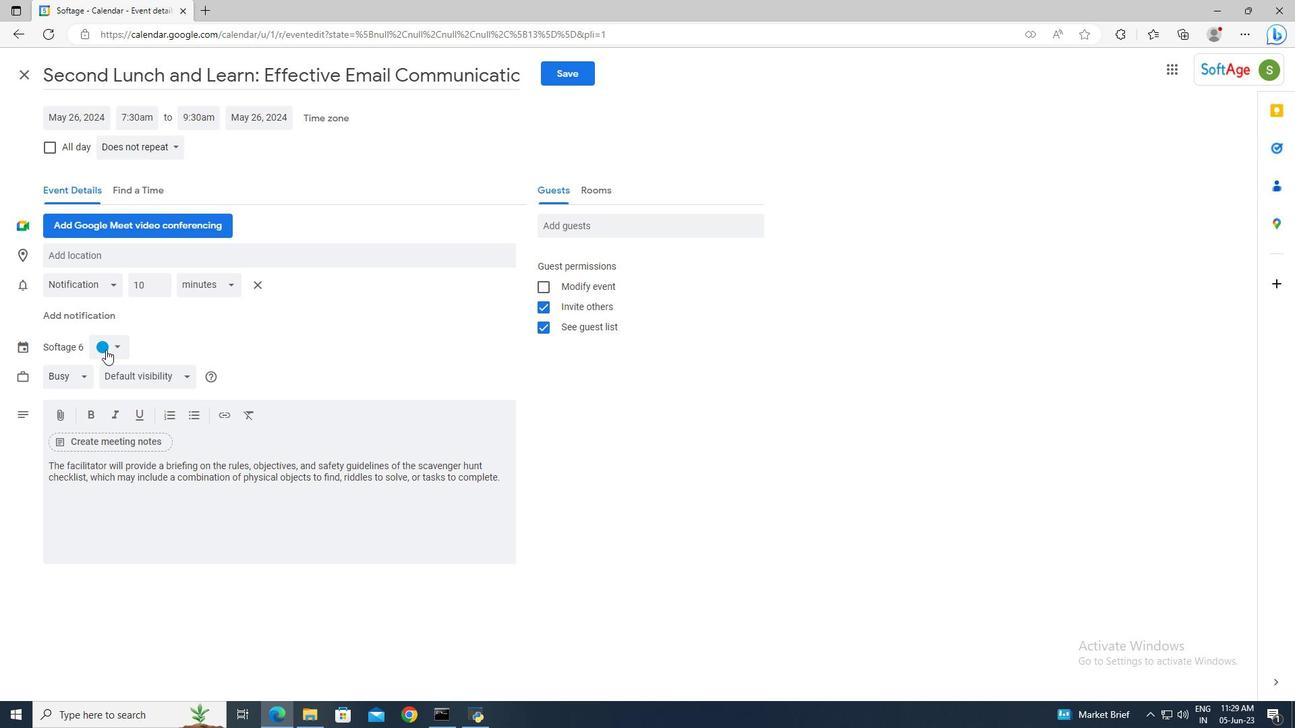 
Action: Mouse moved to (100, 380)
Screenshot: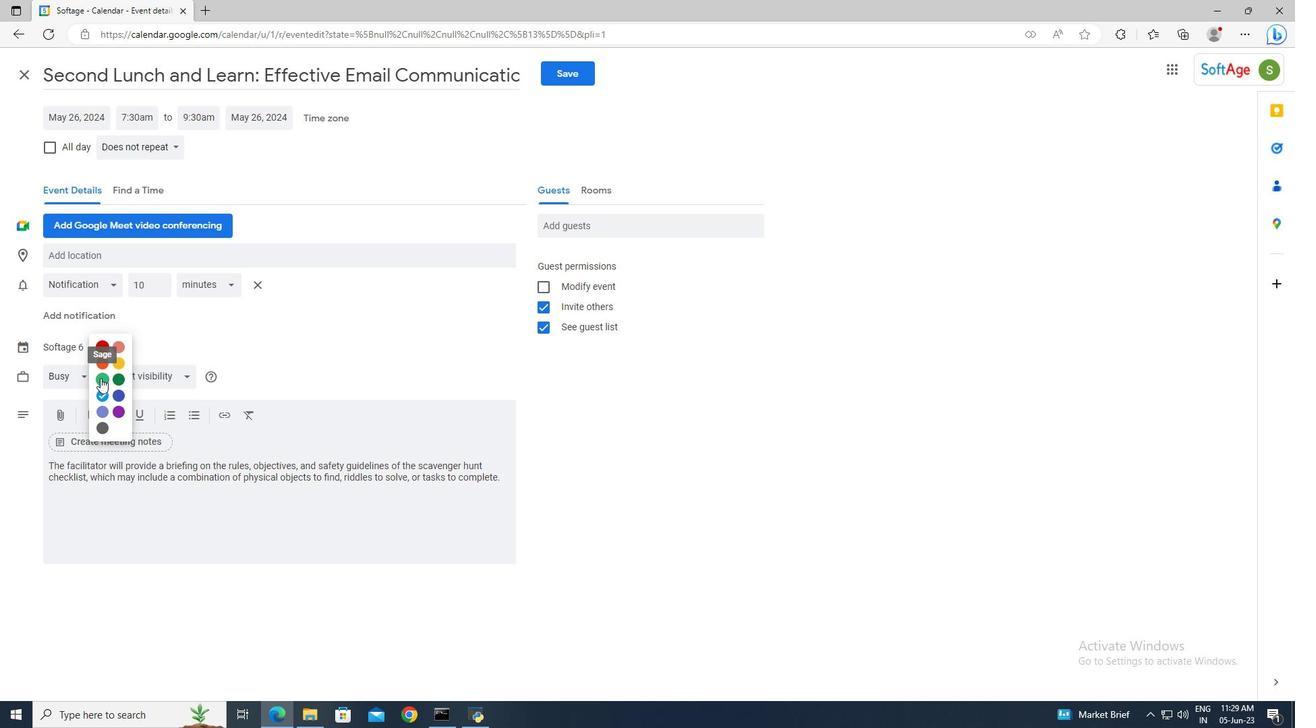 
Action: Mouse pressed left at (100, 380)
Screenshot: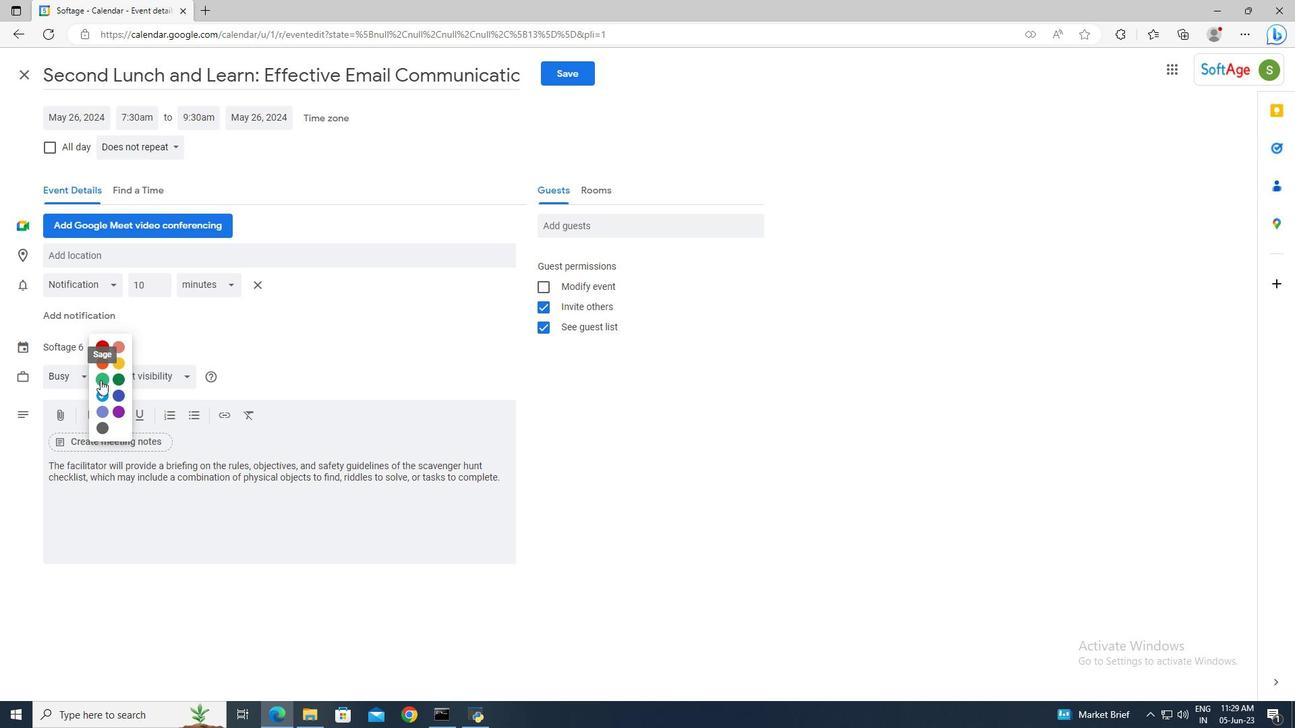 
Action: Mouse moved to (103, 255)
Screenshot: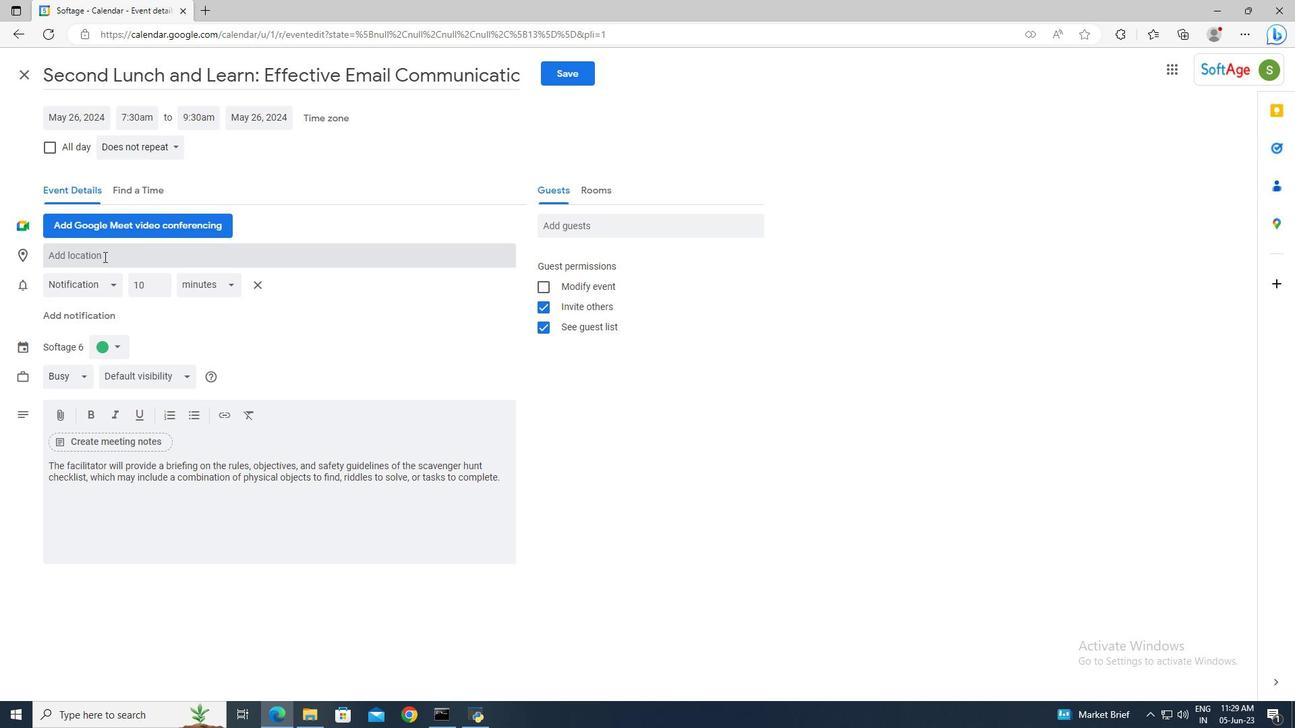 
Action: Mouse pressed left at (103, 255)
Screenshot: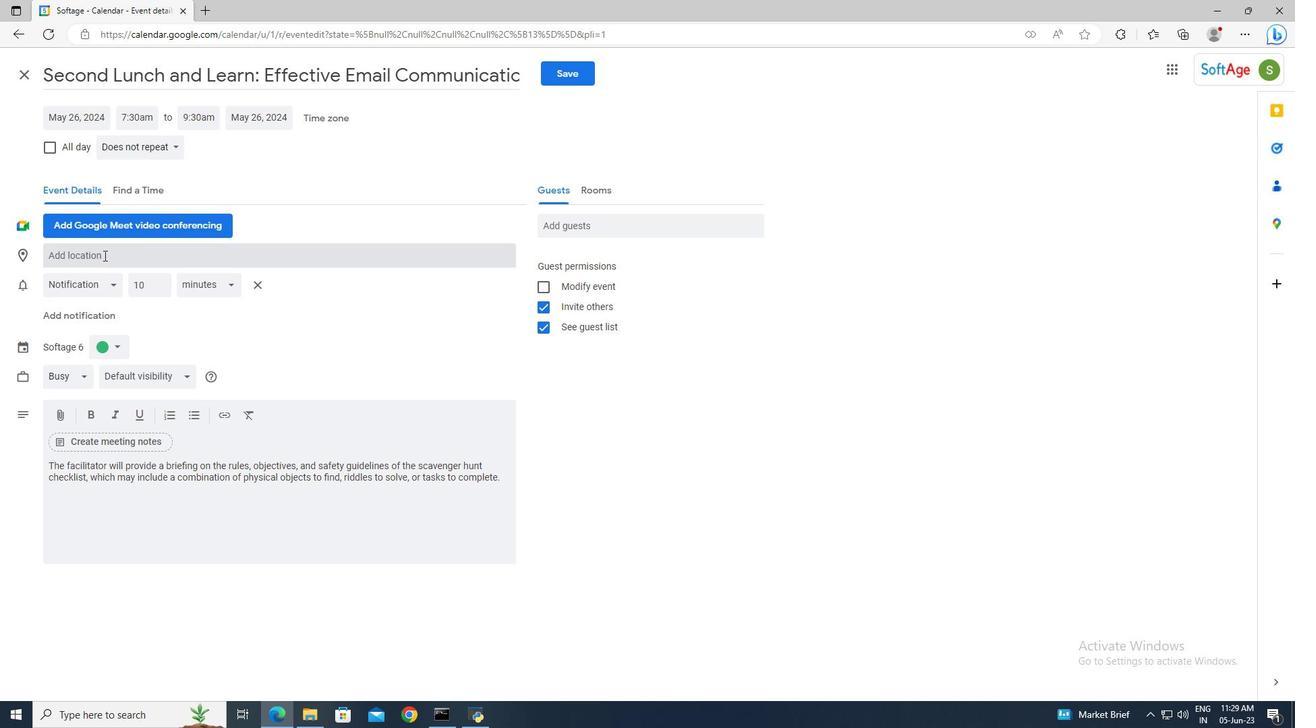
Action: Key pressed 456<Key.space><Key.shift>Parthenon,<Key.space><Key.shift>Athens,<Key.space><Key.shift>Greece
Screenshot: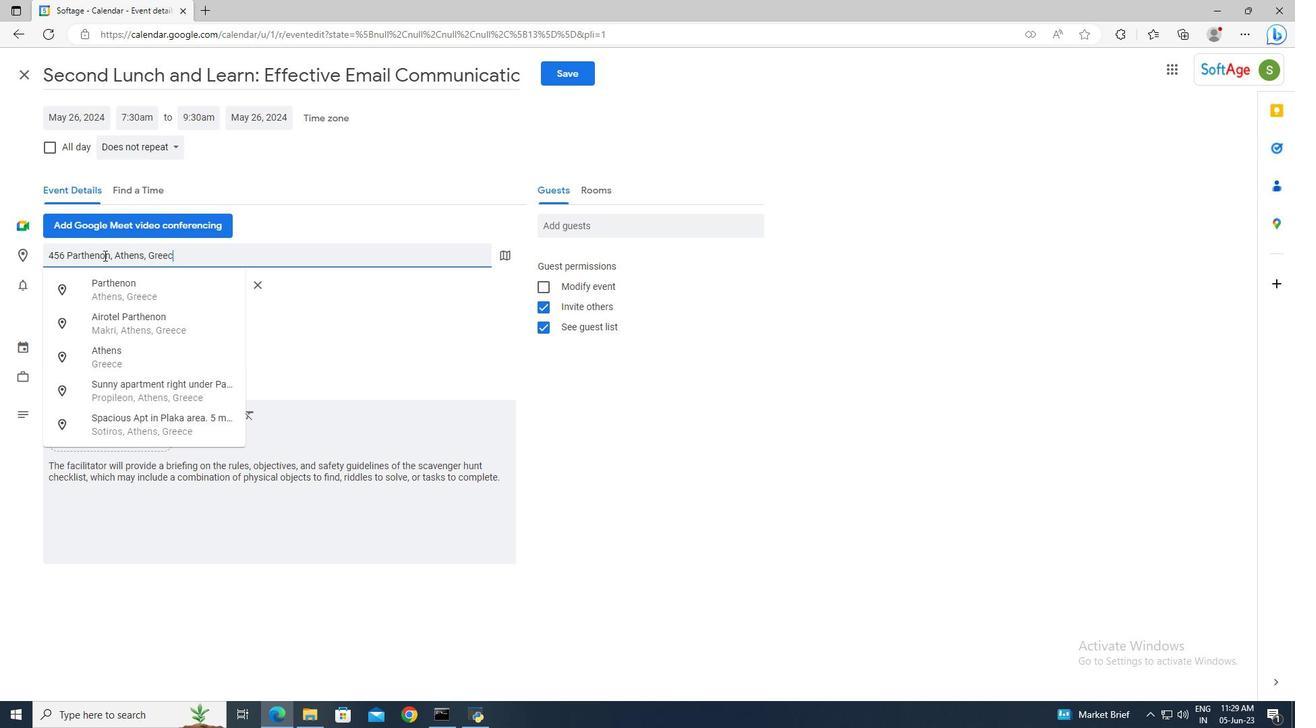 
Action: Mouse moved to (115, 290)
Screenshot: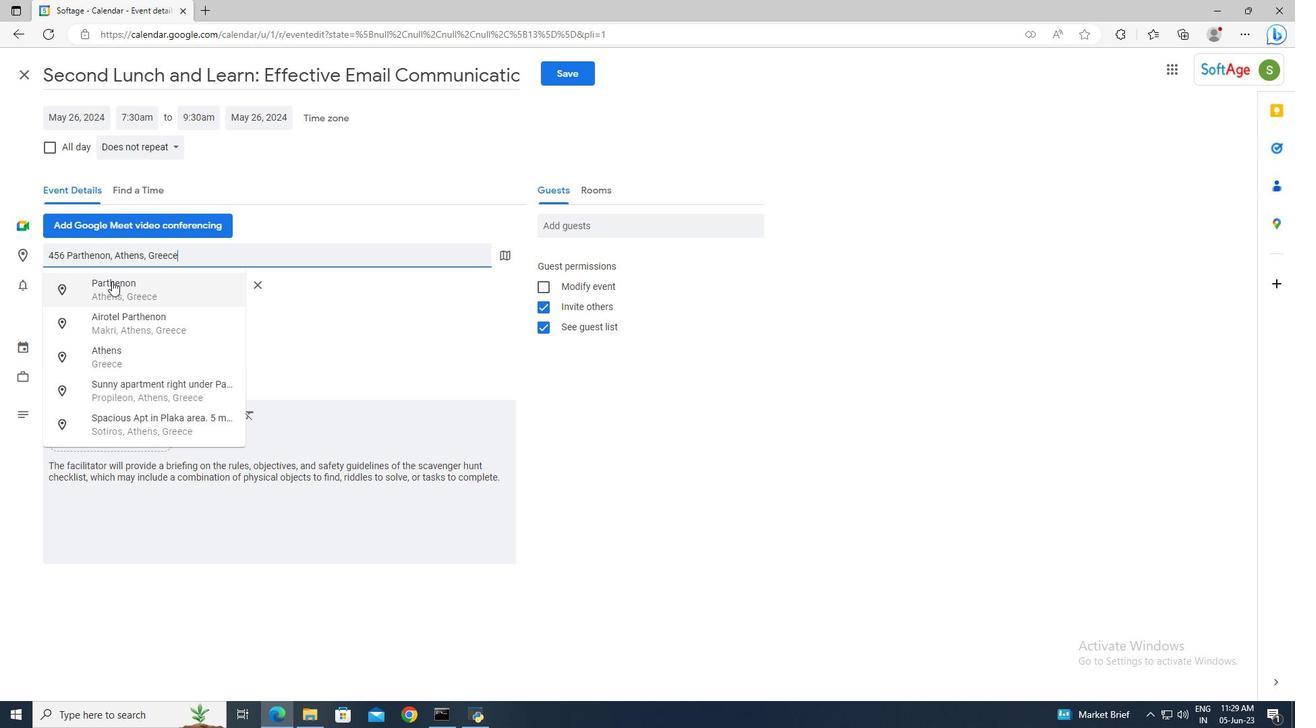 
Action: Mouse pressed left at (115, 290)
Screenshot: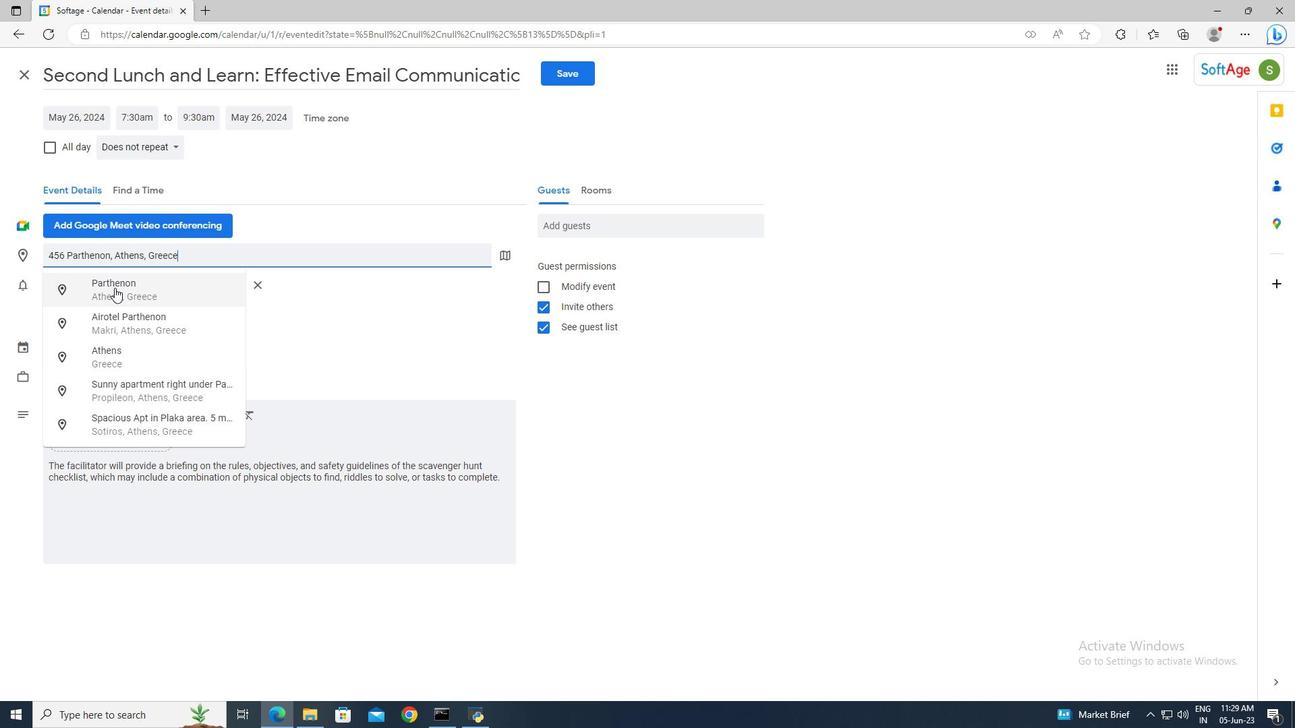
Action: Mouse moved to (591, 226)
Screenshot: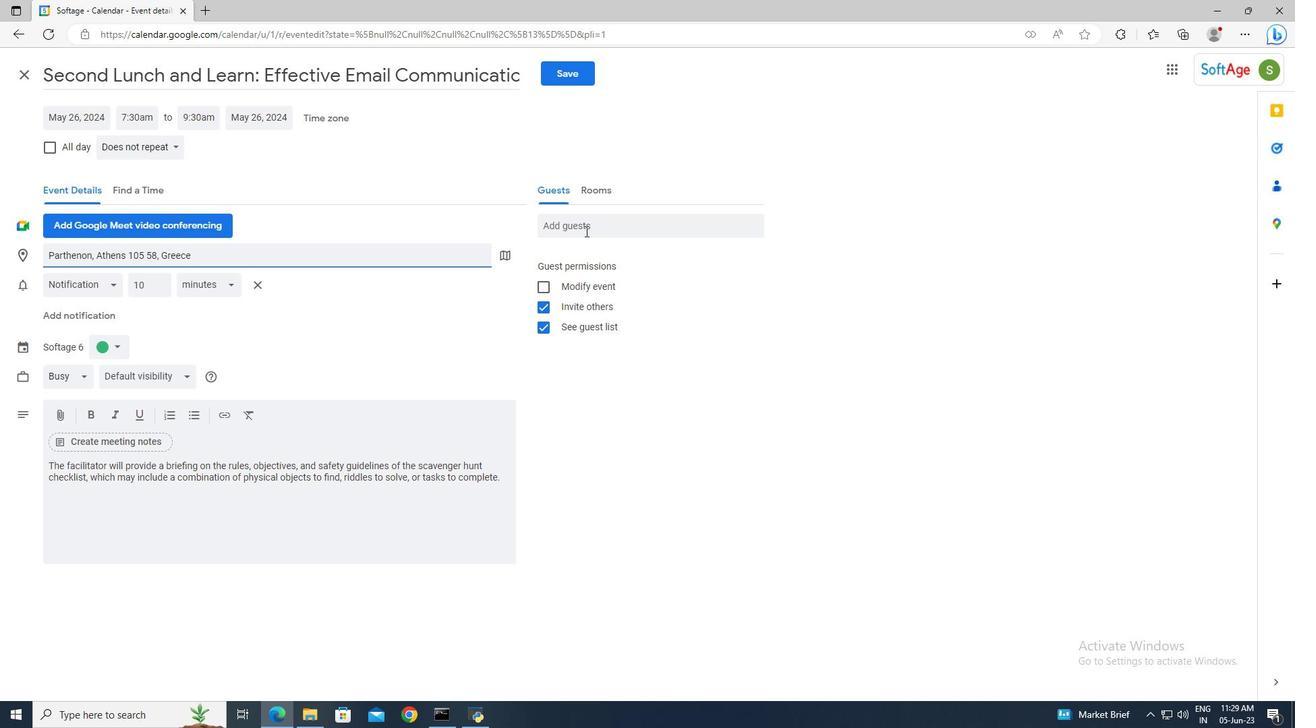 
Action: Mouse pressed left at (591, 226)
Screenshot: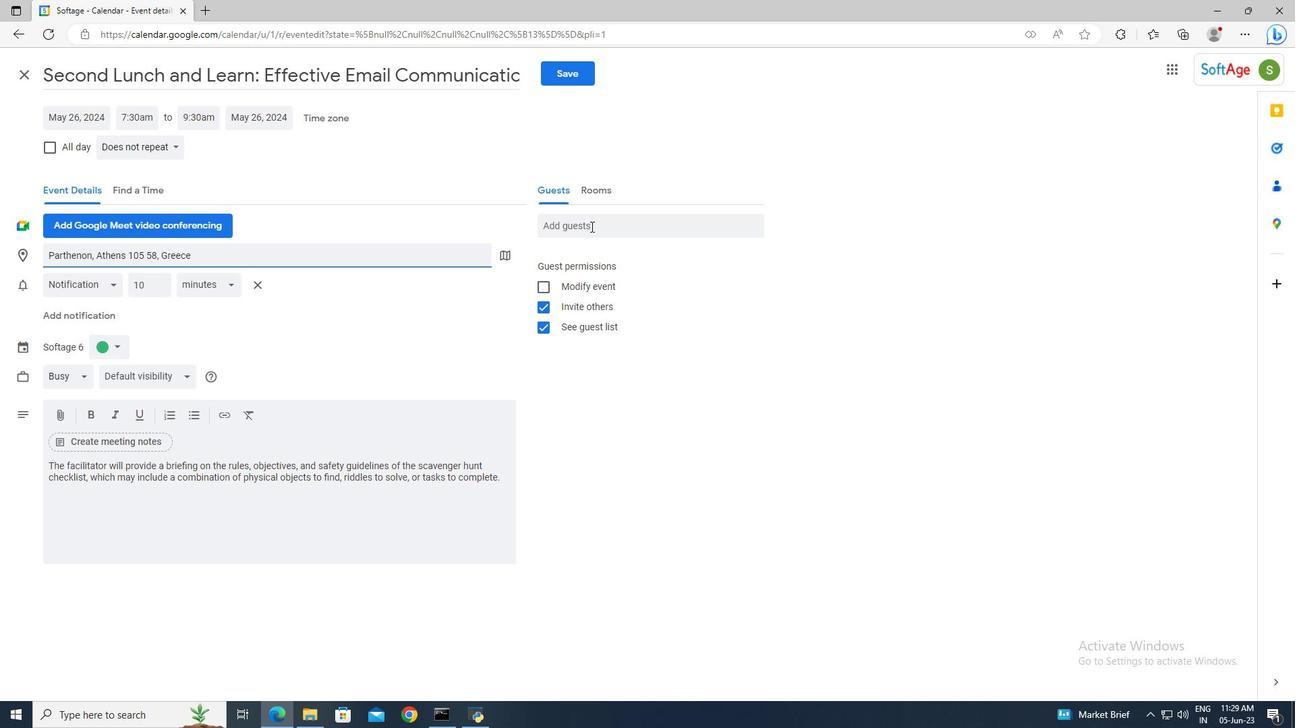 
Action: Key pressed softage.4<Key.shift>@softage.net<Key.enter>softage.5<Key.shift>@softage.net<Key.enter>
Screenshot: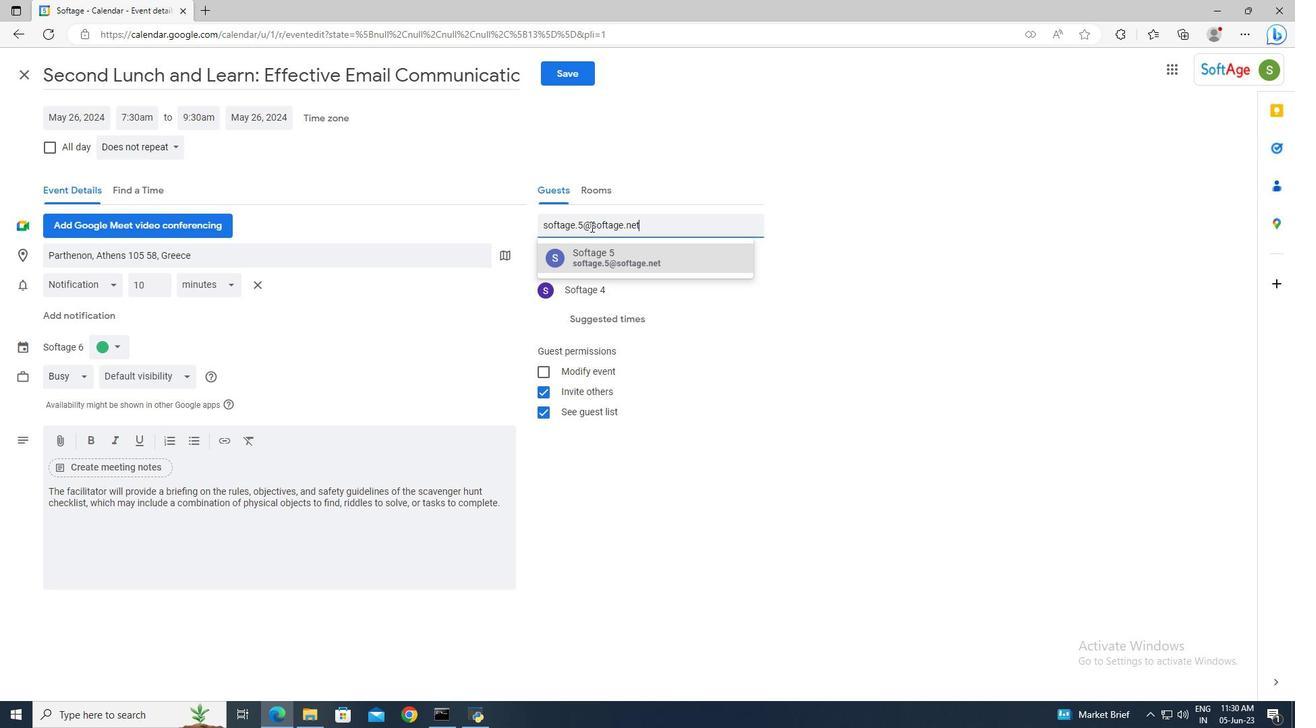 
Action: Mouse moved to (177, 149)
Screenshot: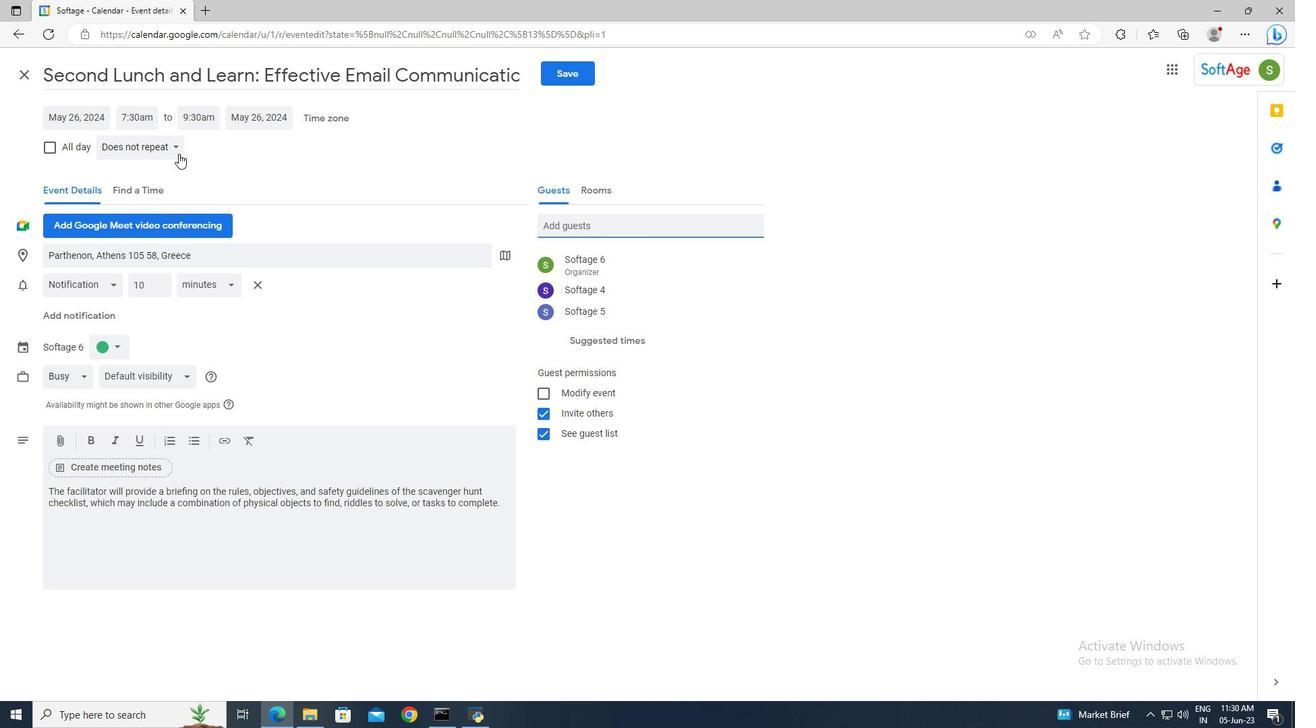 
Action: Mouse pressed left at (177, 149)
Screenshot: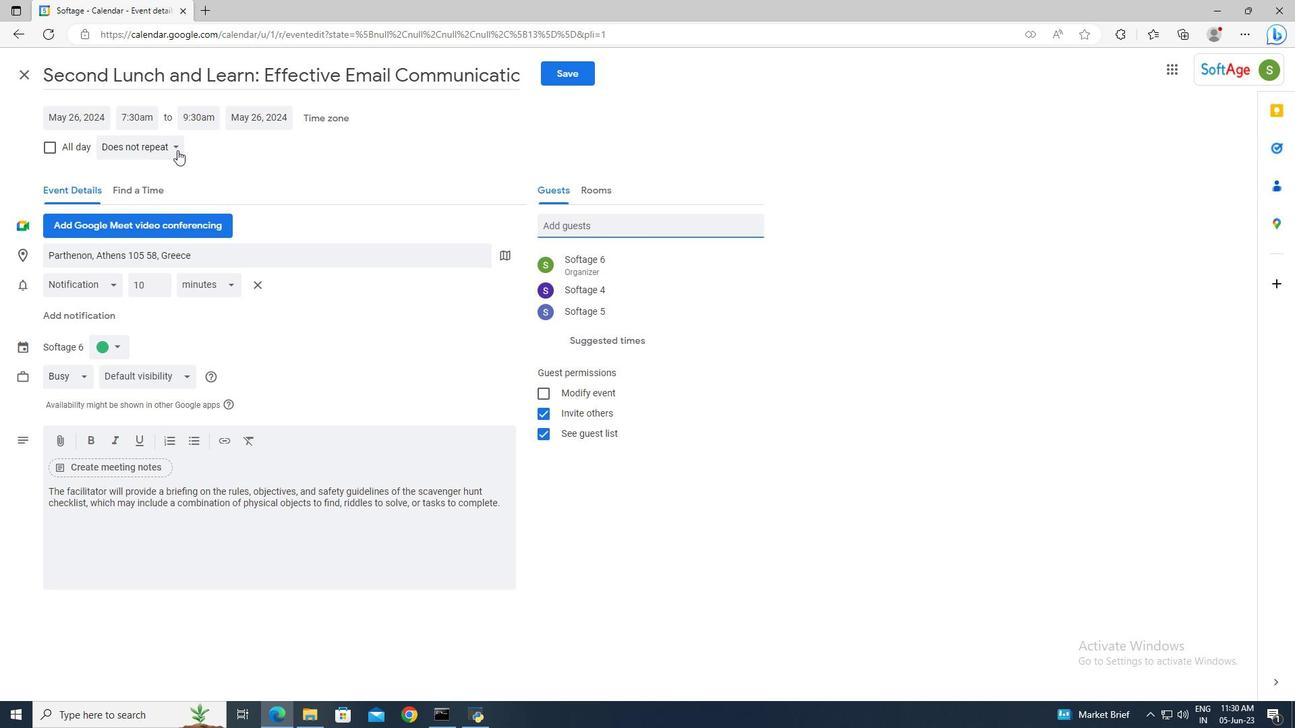 
Action: Mouse moved to (179, 169)
Screenshot: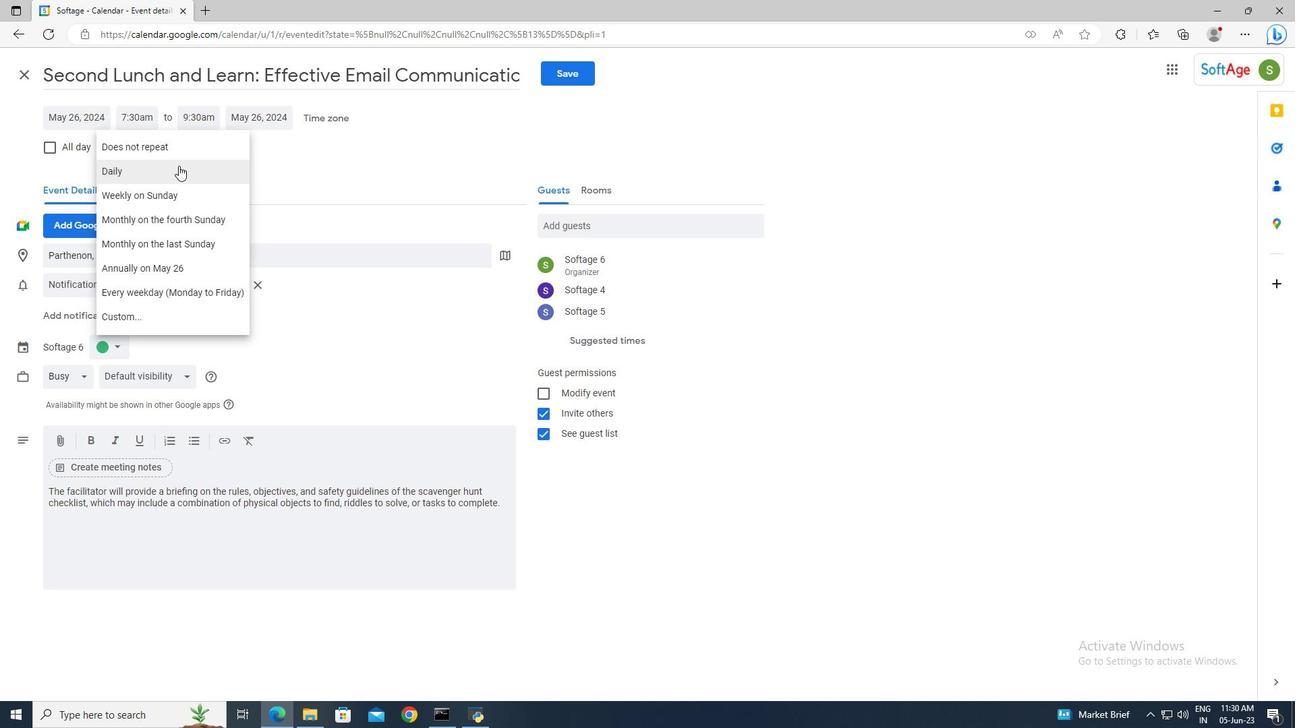 
Action: Mouse pressed left at (179, 169)
Screenshot: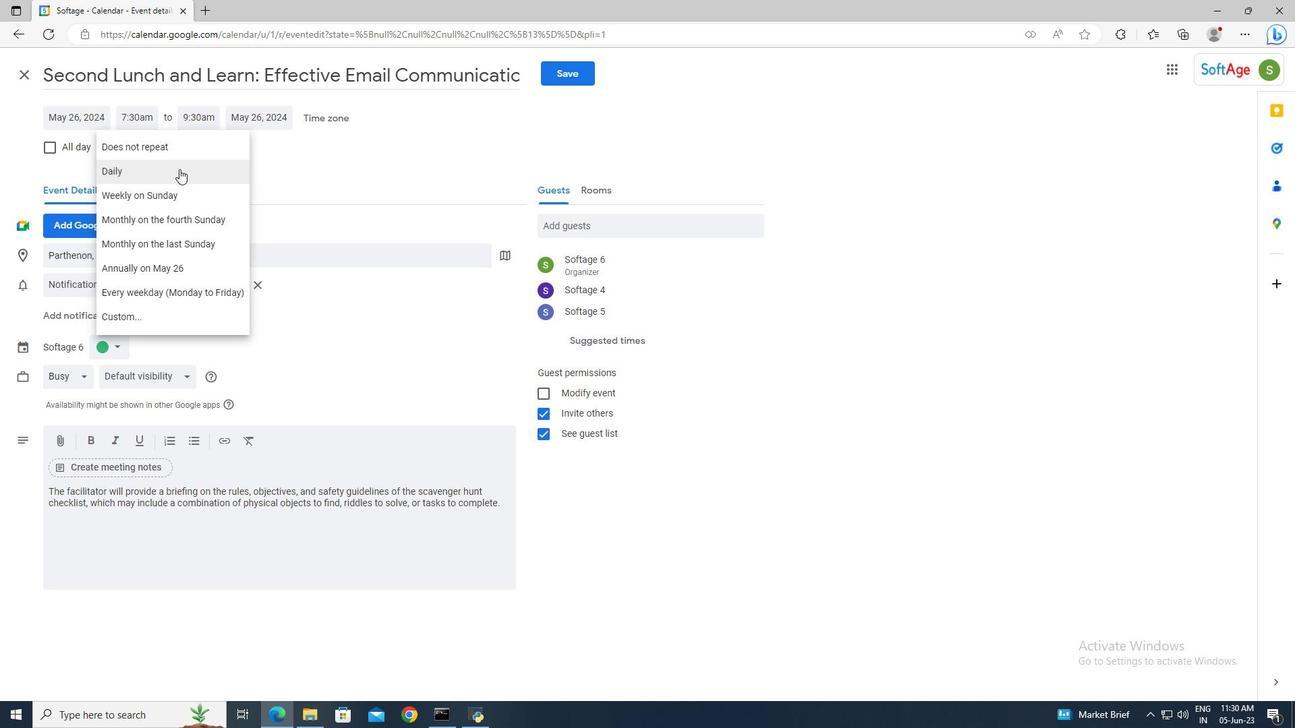 
Action: Mouse moved to (549, 74)
Screenshot: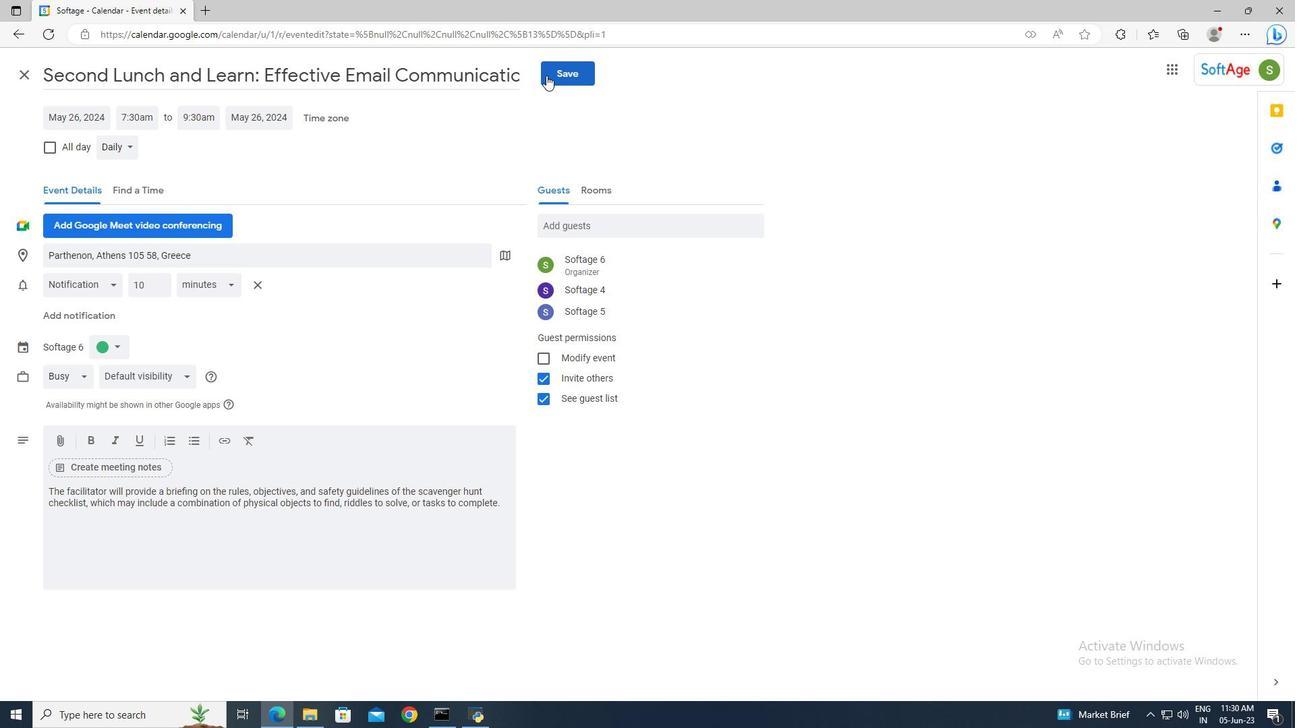 
Action: Mouse pressed left at (549, 74)
Screenshot: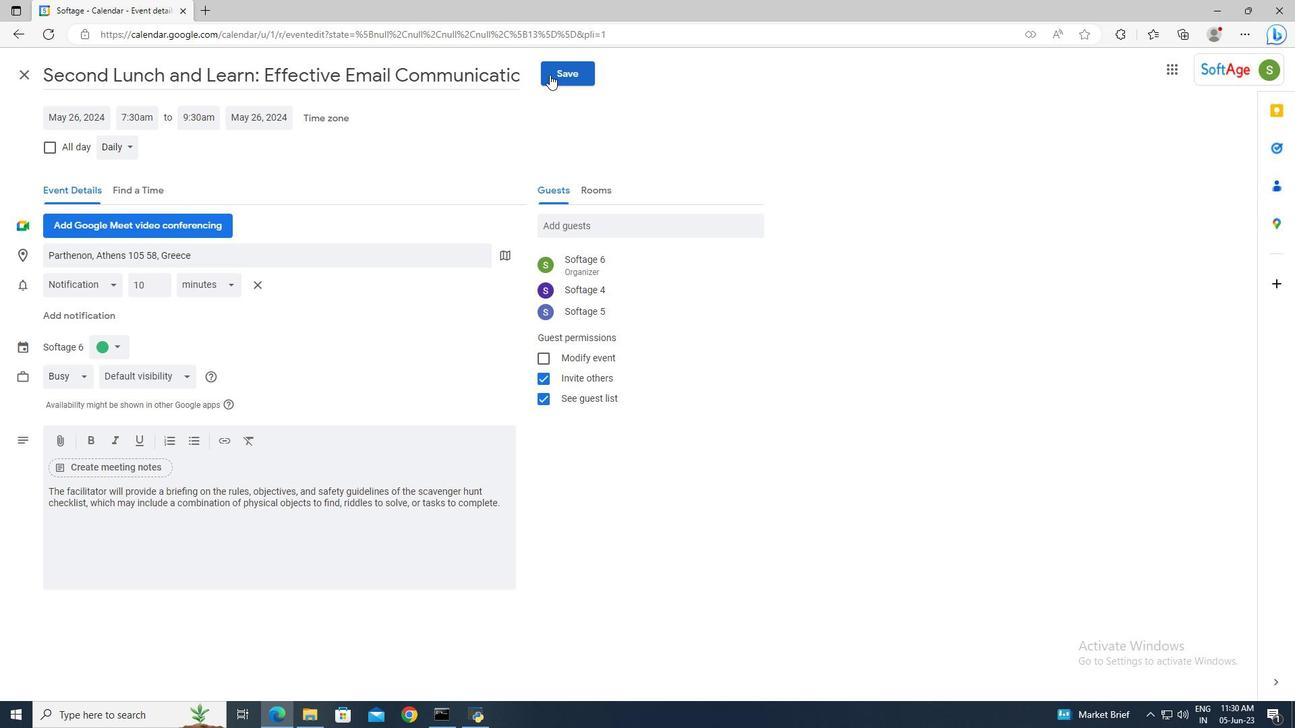 
Action: Mouse moved to (776, 408)
Screenshot: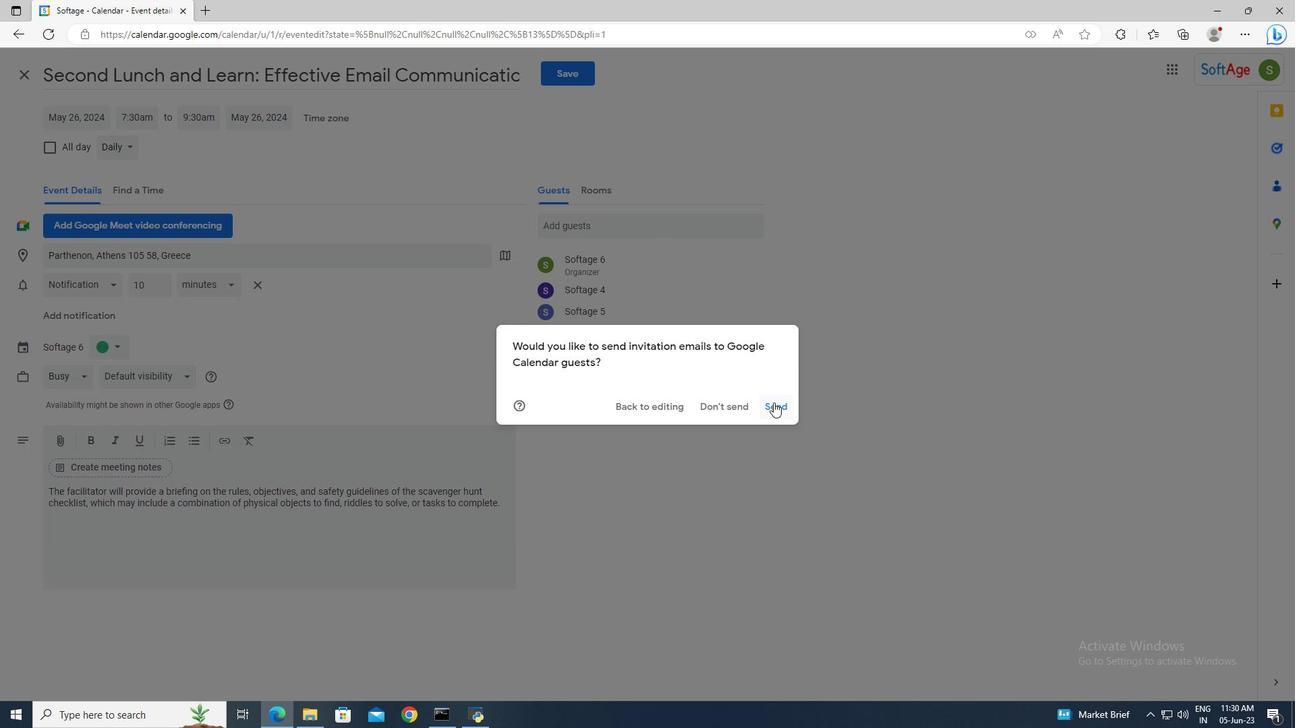 
Action: Mouse pressed left at (776, 408)
Screenshot: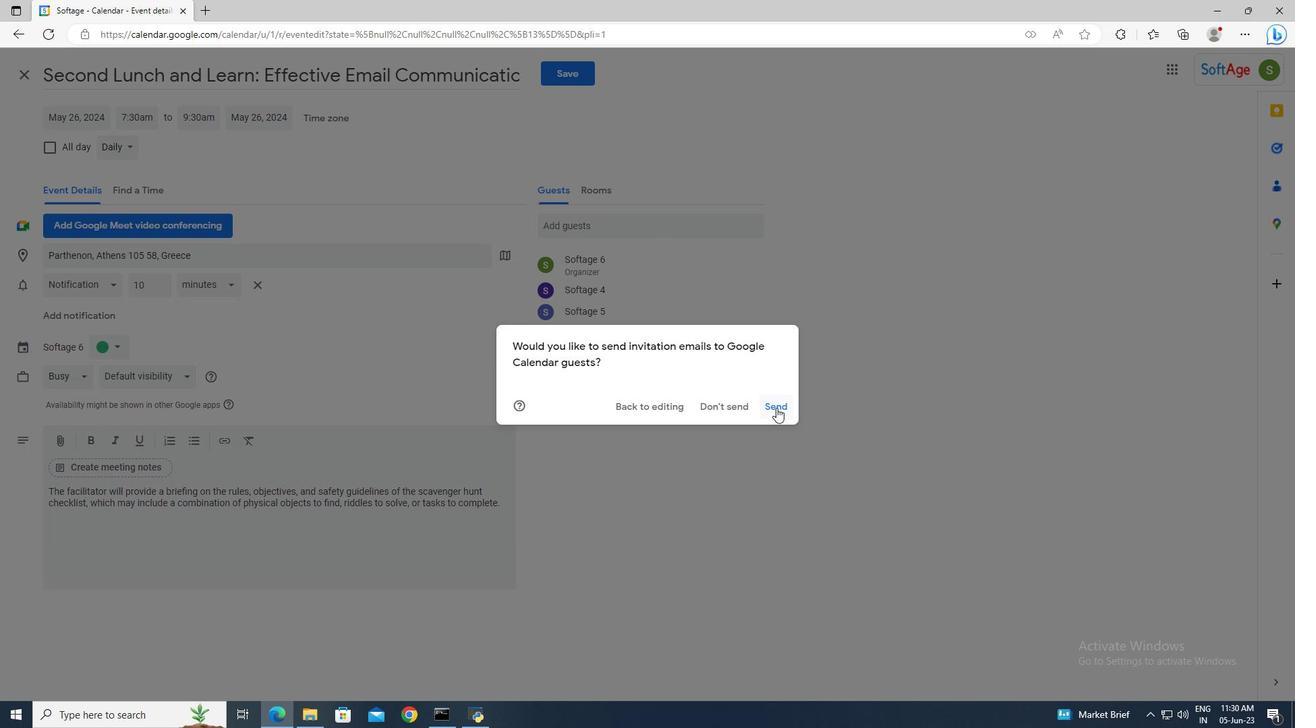 
